Task: Look for space in Savannah from 21st May, 2023 to 31st May, 2023 for 2 adults in price range Rs.10000 to Rs.15000. Place can be private room with 1  bedroom having 1 bed and 1 bathroom. Property type can be hotel. Amenities needed are: , pool, breakfast, smoking allowed. Required host language is English.
Action: Mouse moved to (398, 443)
Screenshot: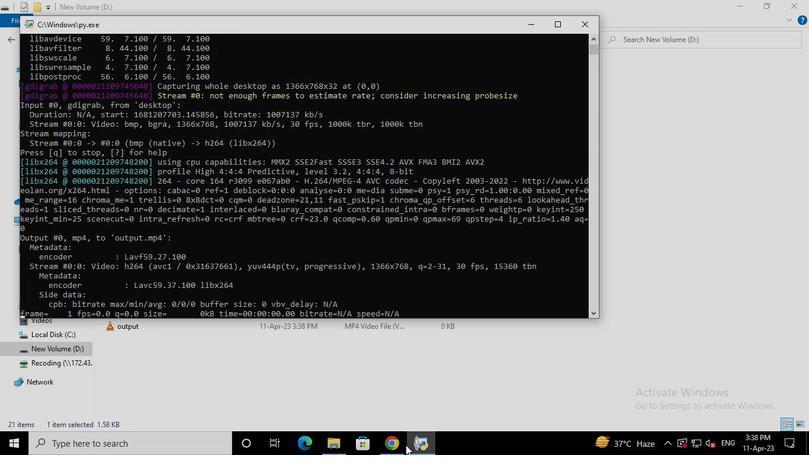 
Action: Mouse pressed left at (398, 443)
Screenshot: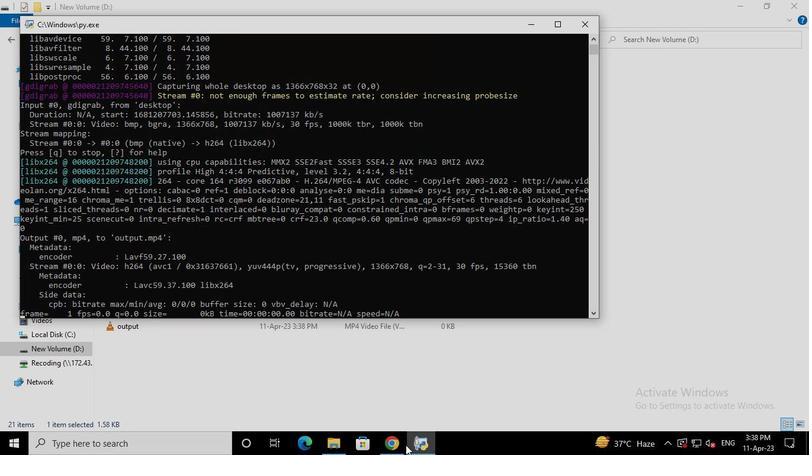 
Action: Mouse moved to (325, 101)
Screenshot: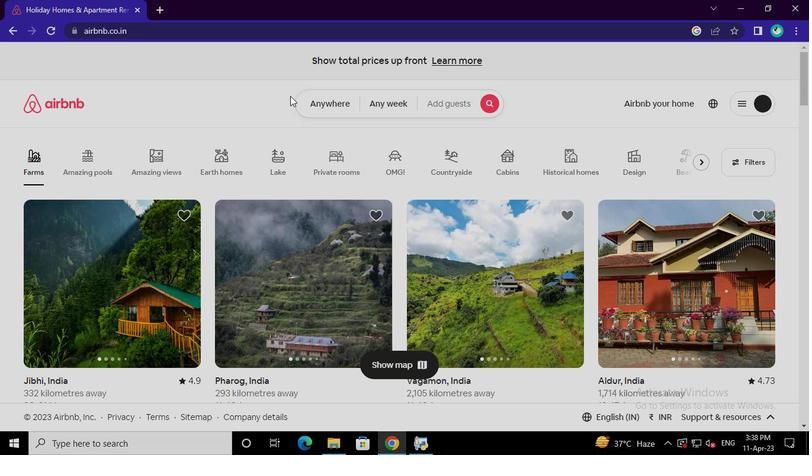 
Action: Mouse pressed left at (325, 101)
Screenshot: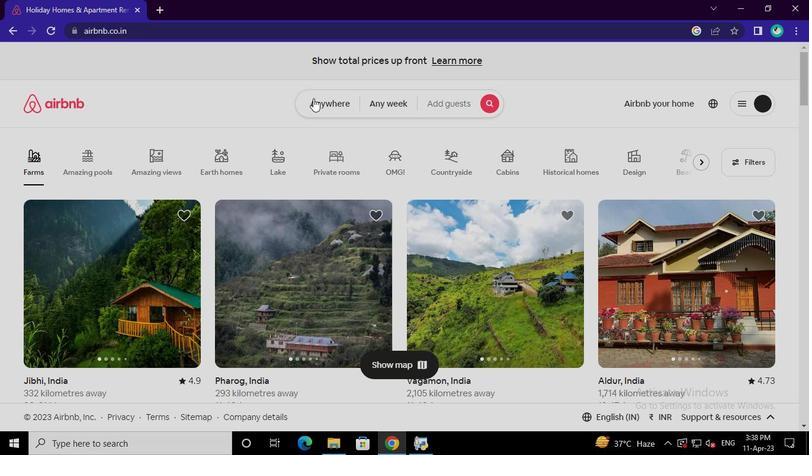 
Action: Mouse moved to (231, 145)
Screenshot: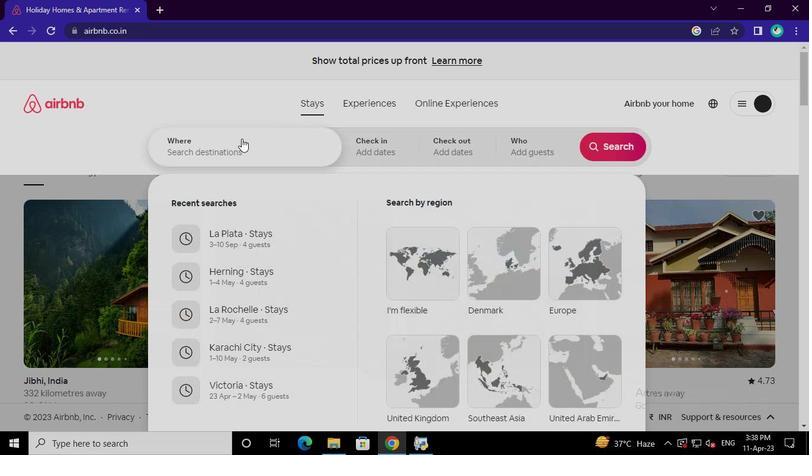 
Action: Mouse pressed left at (231, 145)
Screenshot: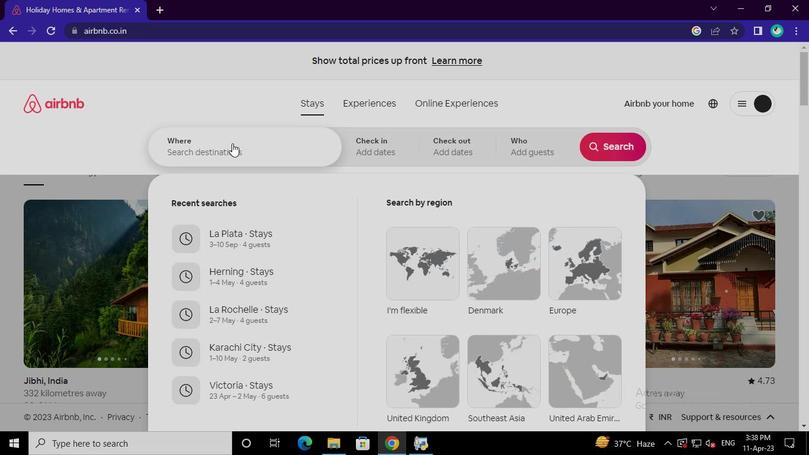 
Action: Keyboard s
Screenshot: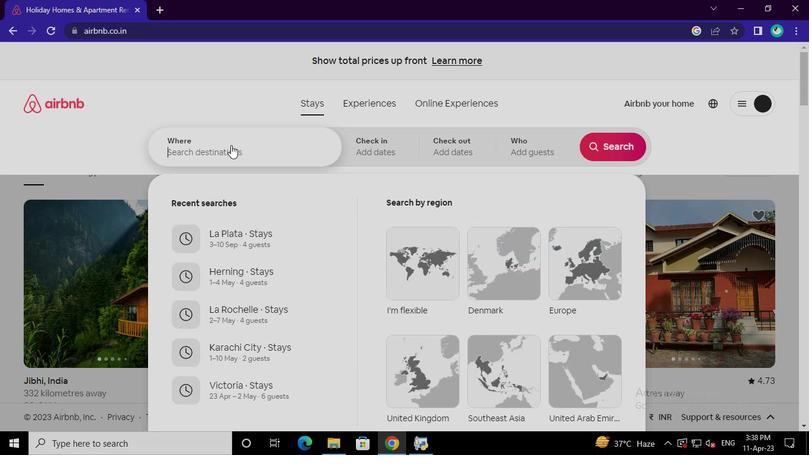 
Action: Keyboard a
Screenshot: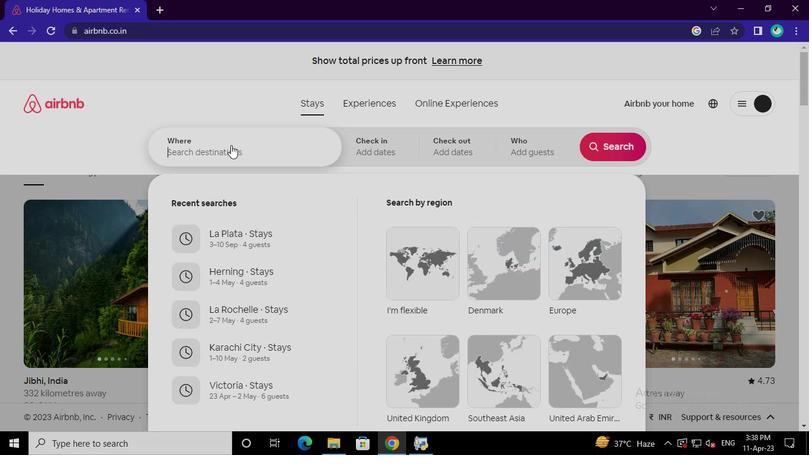 
Action: Keyboard v
Screenshot: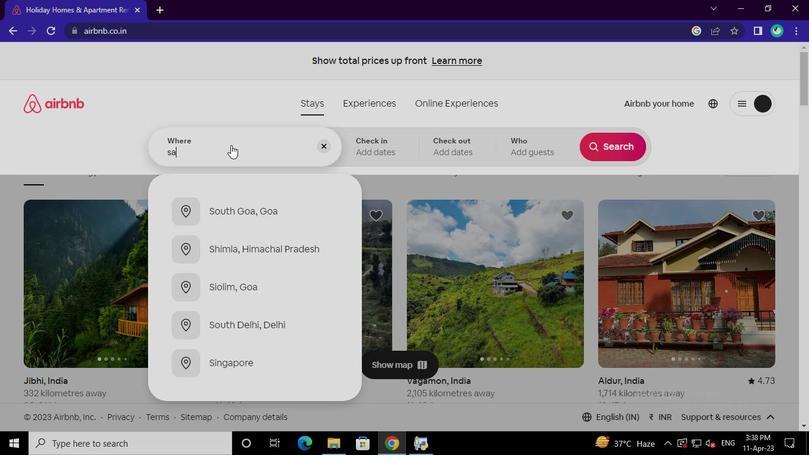 
Action: Keyboard a
Screenshot: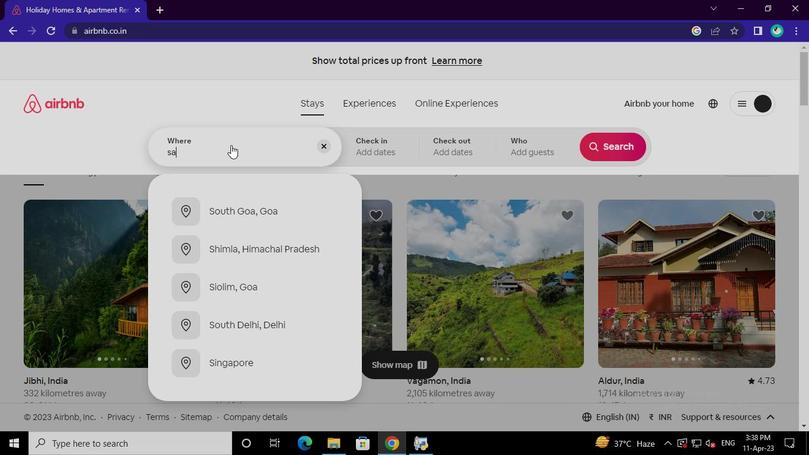
Action: Mouse moved to (250, 206)
Screenshot: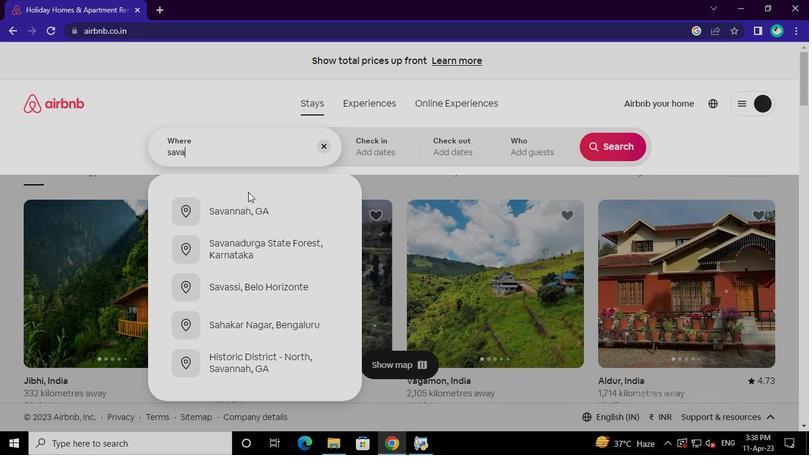 
Action: Mouse pressed left at (250, 206)
Screenshot: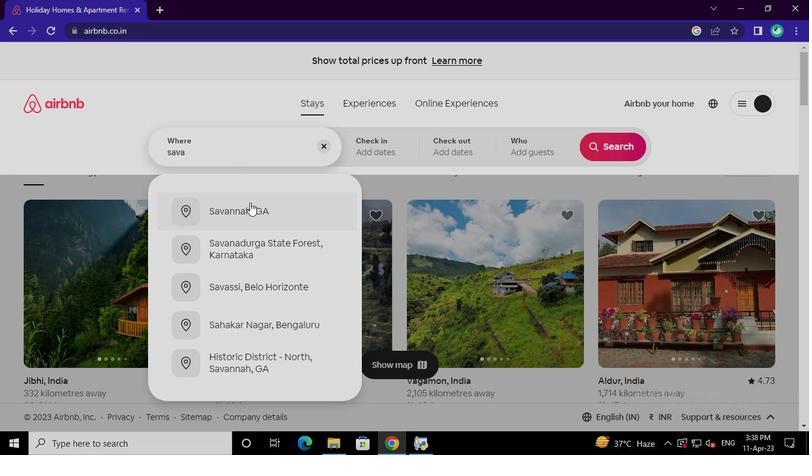 
Action: Mouse moved to (427, 376)
Screenshot: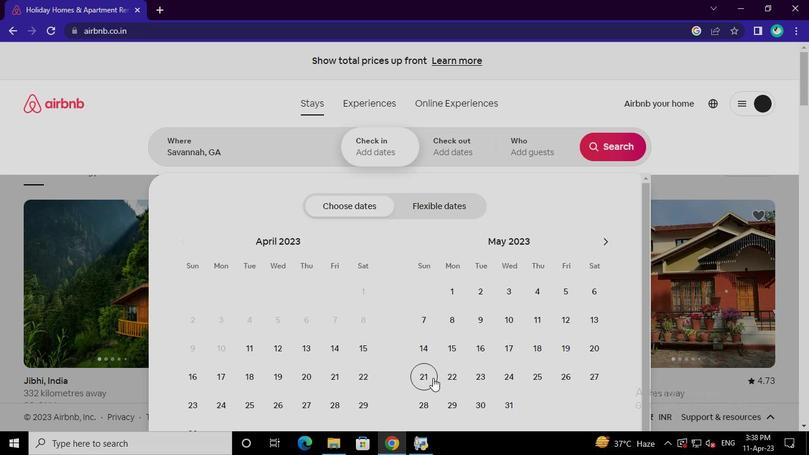 
Action: Mouse pressed left at (427, 376)
Screenshot: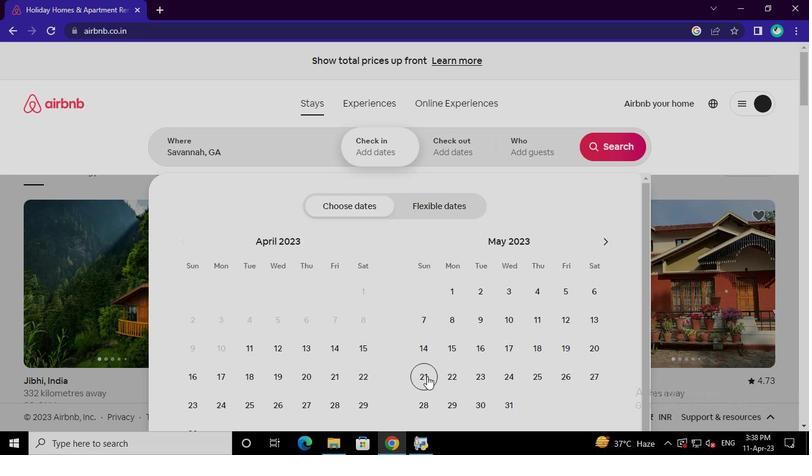 
Action: Mouse moved to (509, 401)
Screenshot: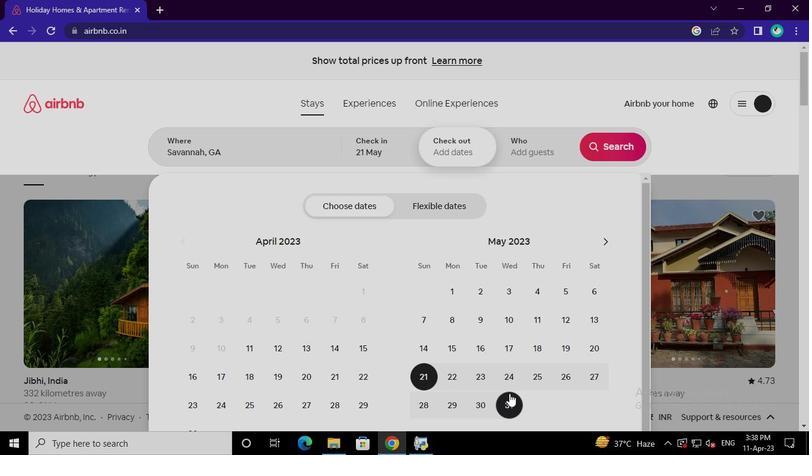 
Action: Mouse pressed left at (509, 401)
Screenshot: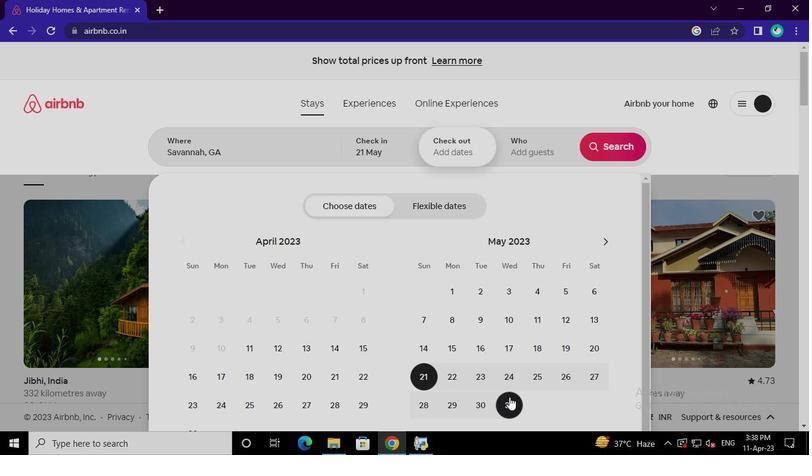 
Action: Mouse moved to (552, 149)
Screenshot: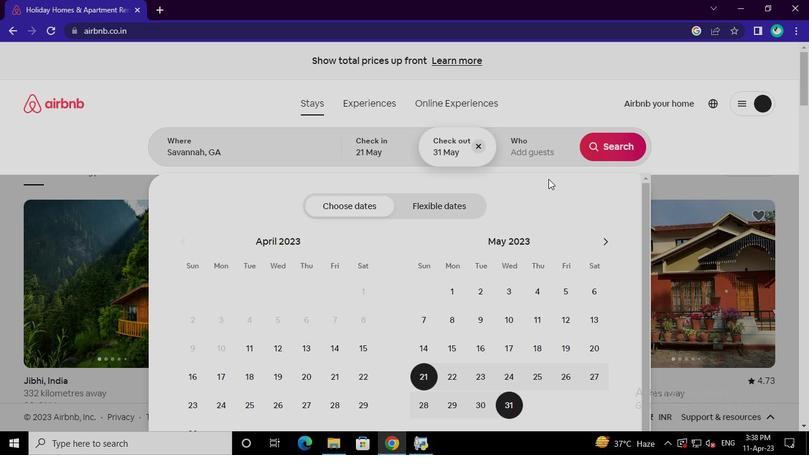 
Action: Mouse pressed left at (552, 149)
Screenshot: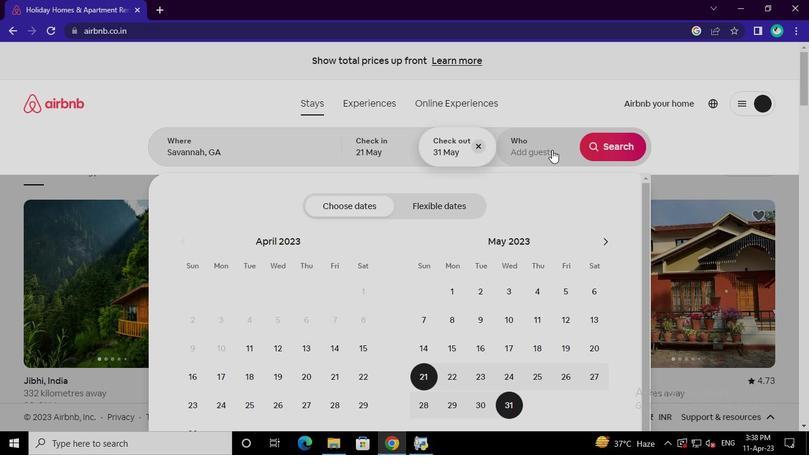 
Action: Mouse moved to (614, 208)
Screenshot: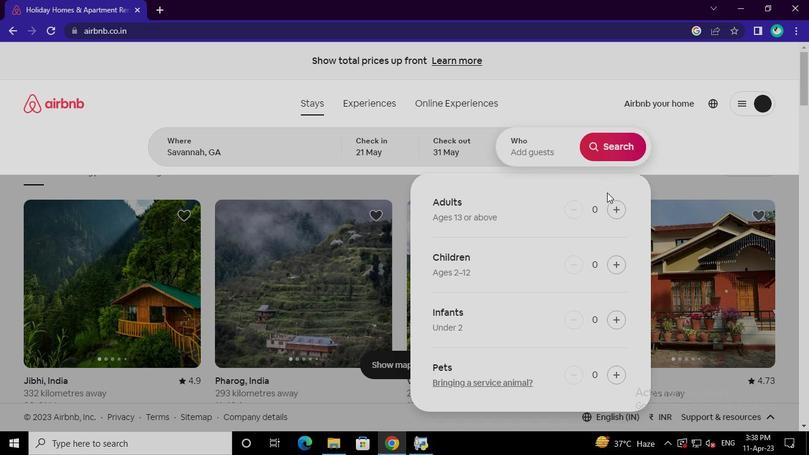 
Action: Mouse pressed left at (614, 208)
Screenshot: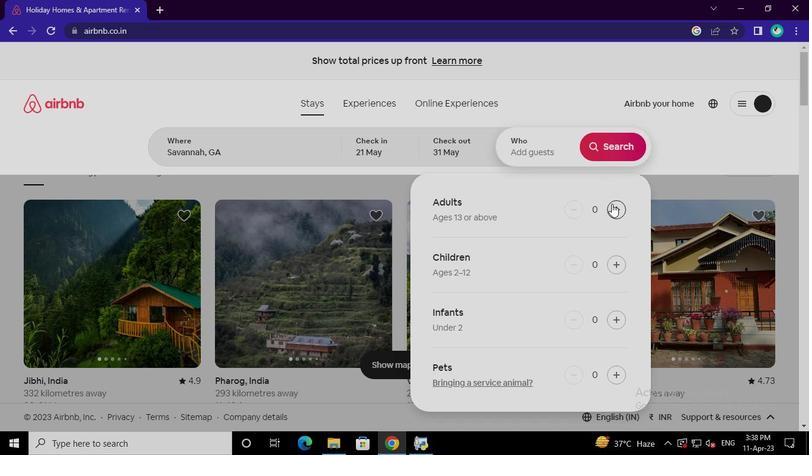 
Action: Mouse moved to (614, 208)
Screenshot: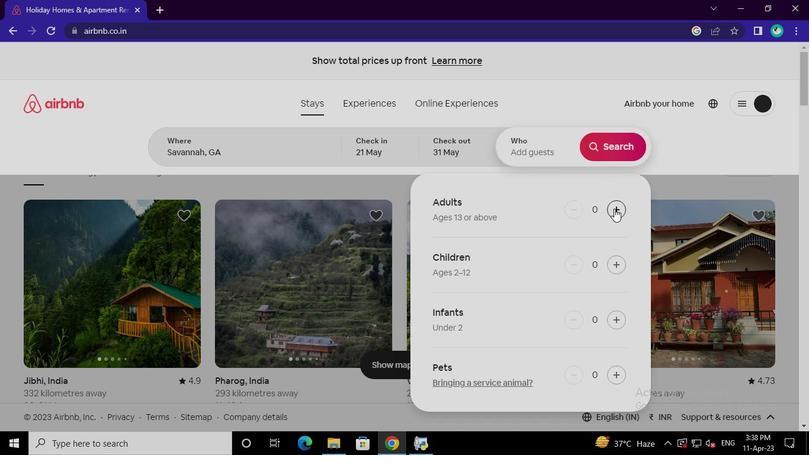 
Action: Mouse pressed left at (614, 208)
Screenshot: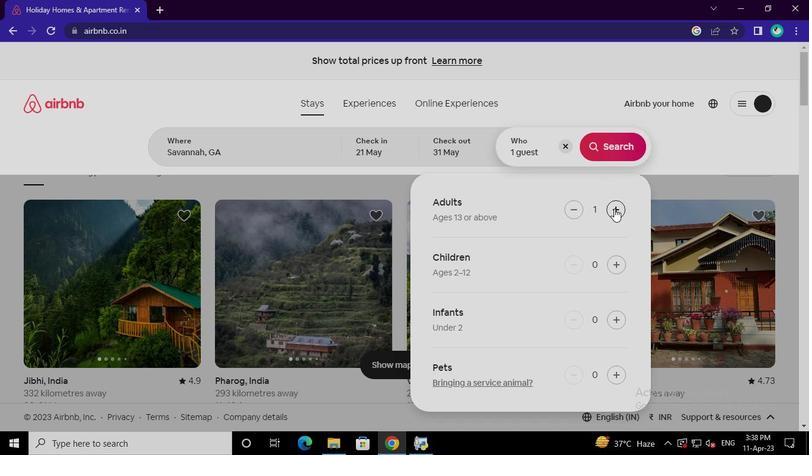 
Action: Mouse moved to (606, 145)
Screenshot: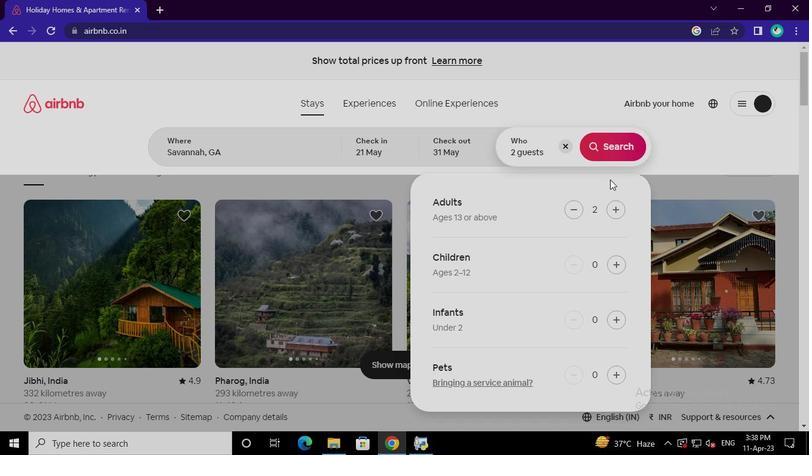 
Action: Mouse pressed left at (606, 145)
Screenshot: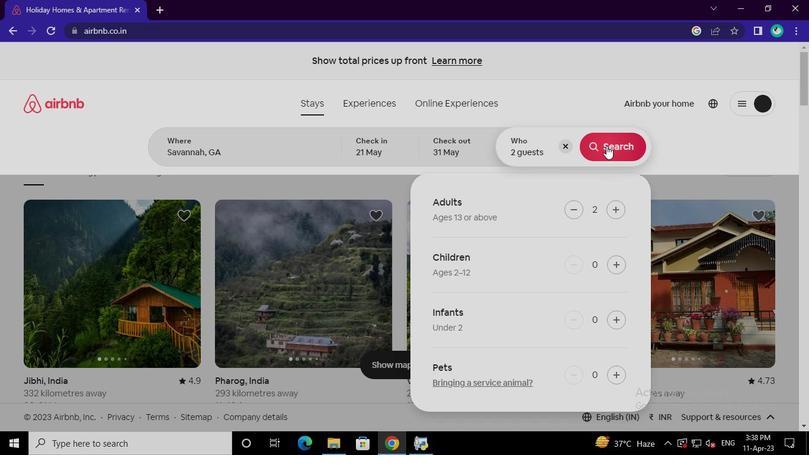 
Action: Mouse moved to (757, 116)
Screenshot: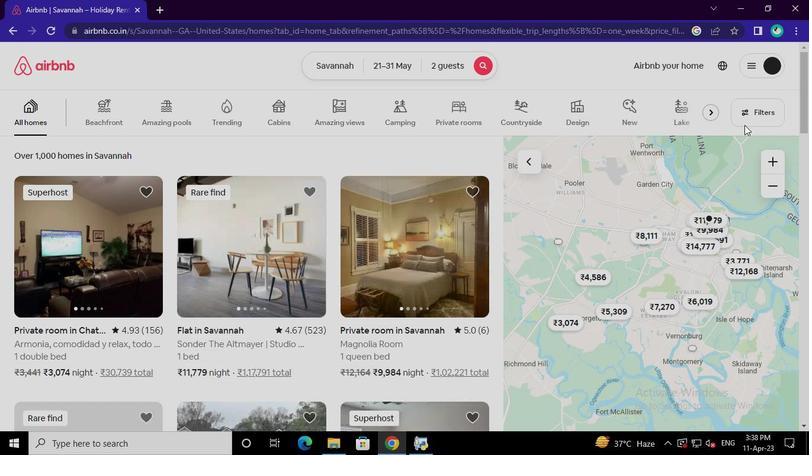 
Action: Mouse pressed left at (757, 116)
Screenshot: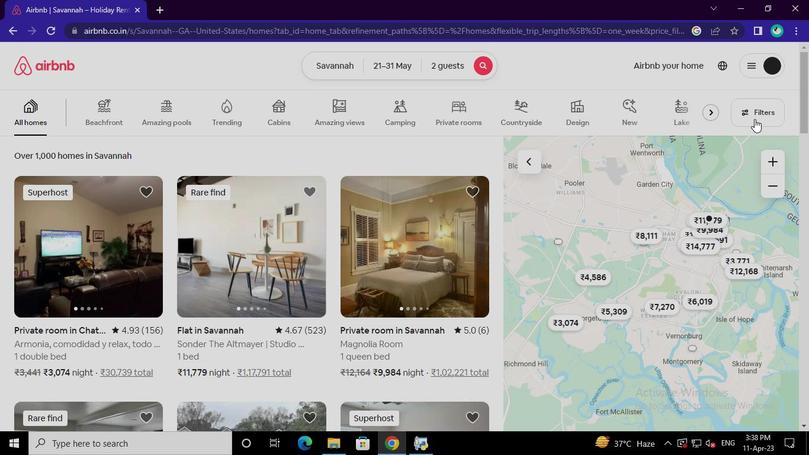
Action: Mouse moved to (277, 264)
Screenshot: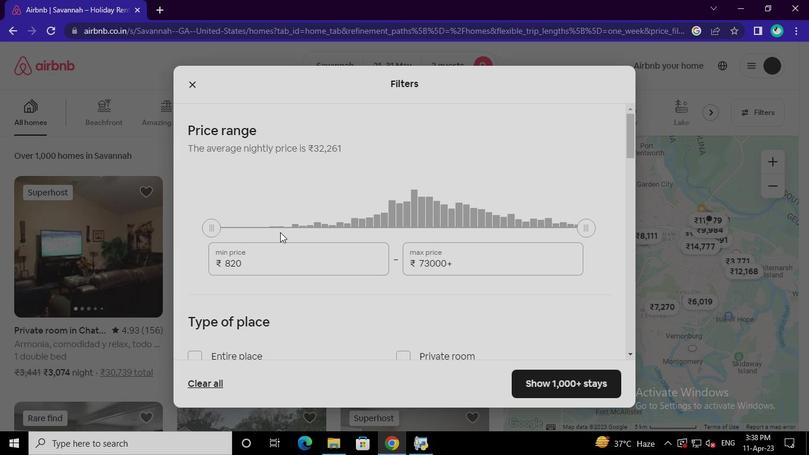 
Action: Mouse pressed left at (277, 264)
Screenshot: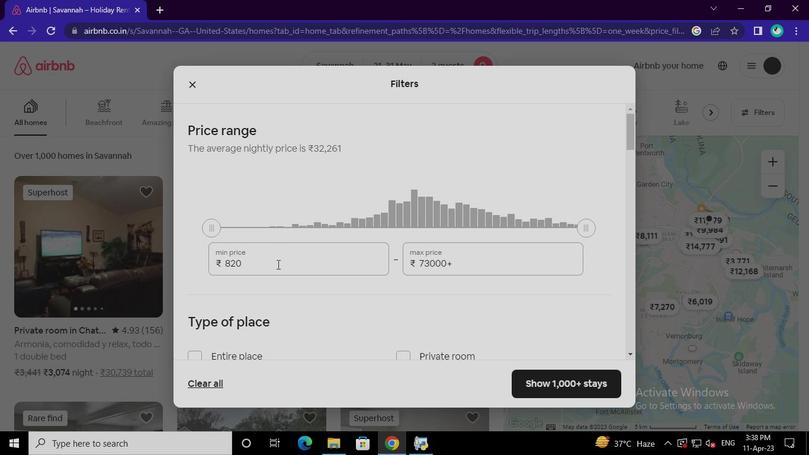 
Action: Keyboard Key.backspace
Screenshot: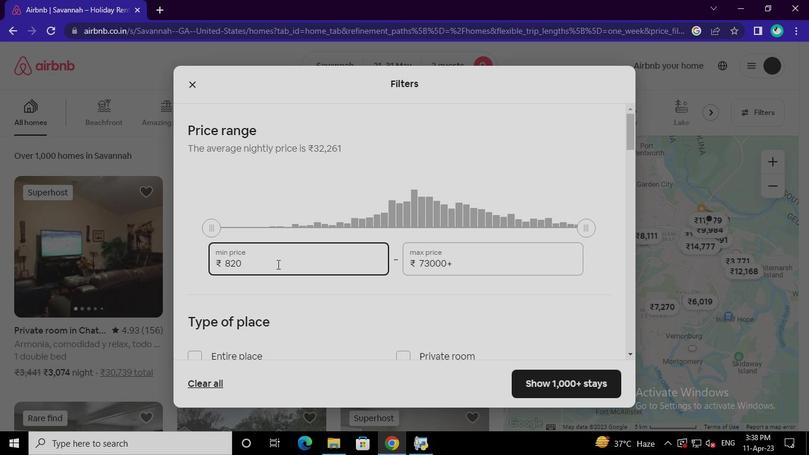 
Action: Keyboard Key.backspace
Screenshot: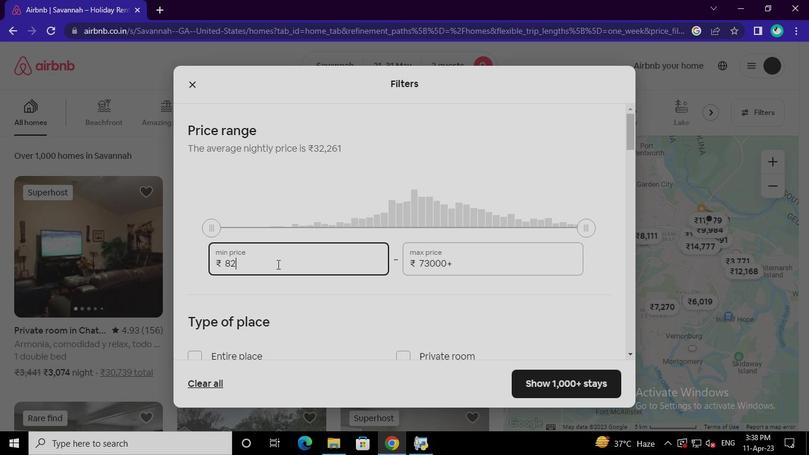 
Action: Keyboard Key.backspace
Screenshot: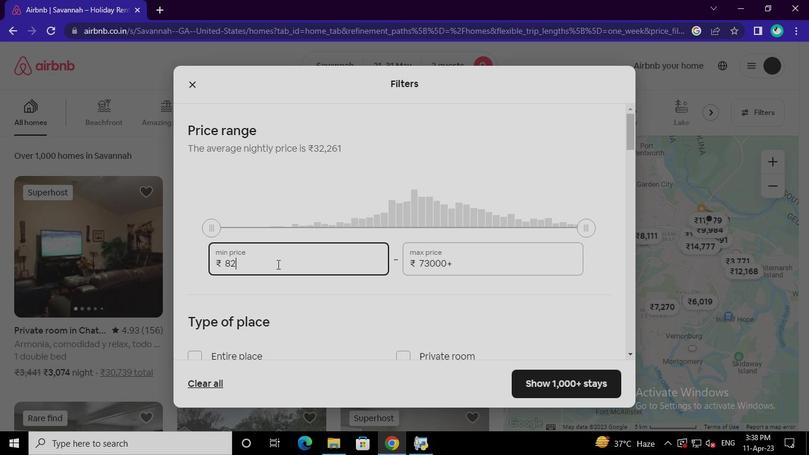 
Action: Keyboard Key.backspace
Screenshot: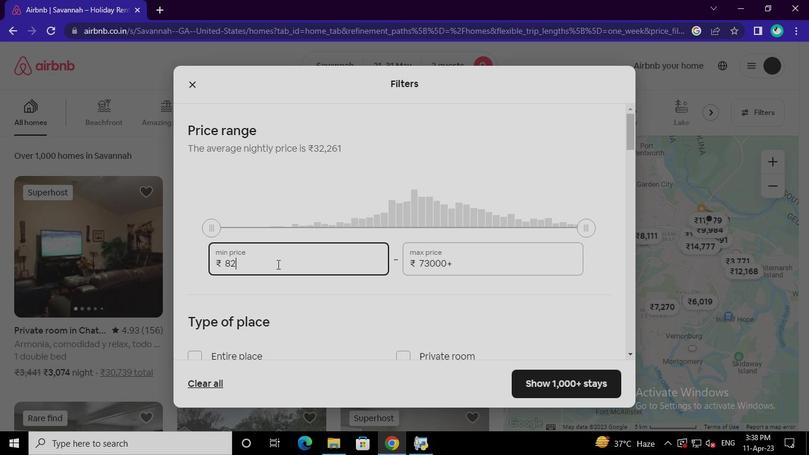 
Action: Keyboard Key.backspace
Screenshot: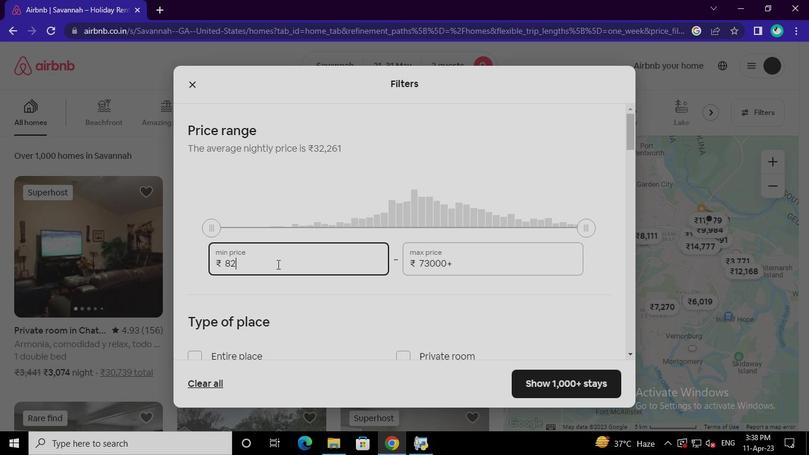 
Action: Keyboard Key.backspace
Screenshot: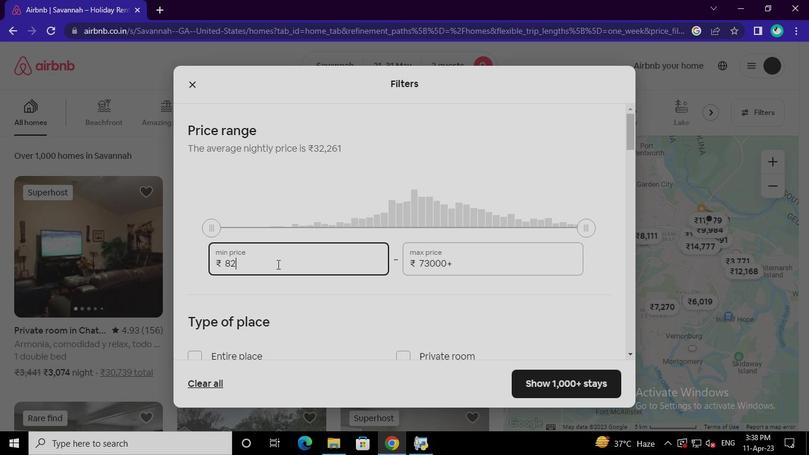 
Action: Keyboard Key.backspace
Screenshot: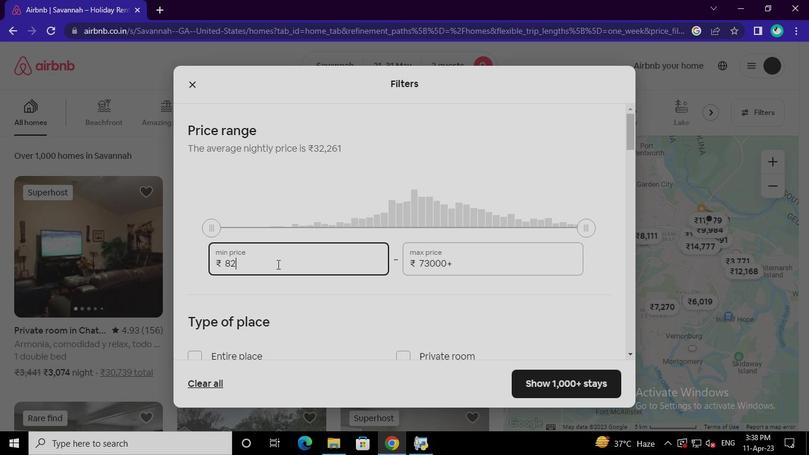 
Action: Keyboard Key.backspace
Screenshot: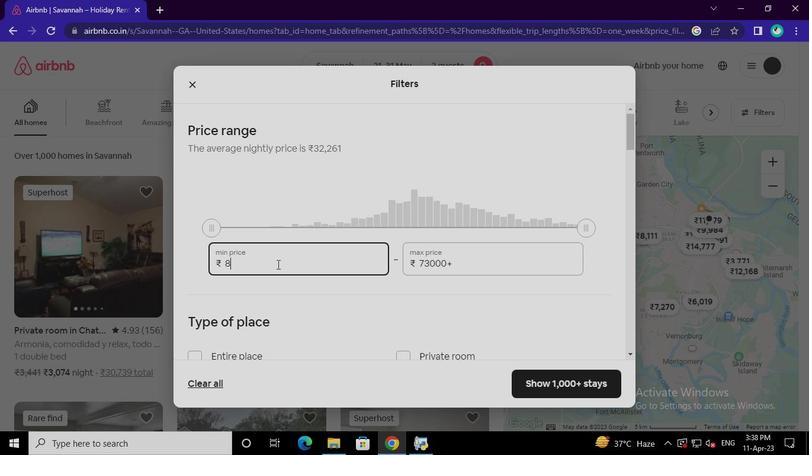 
Action: Keyboard Key.backspace
Screenshot: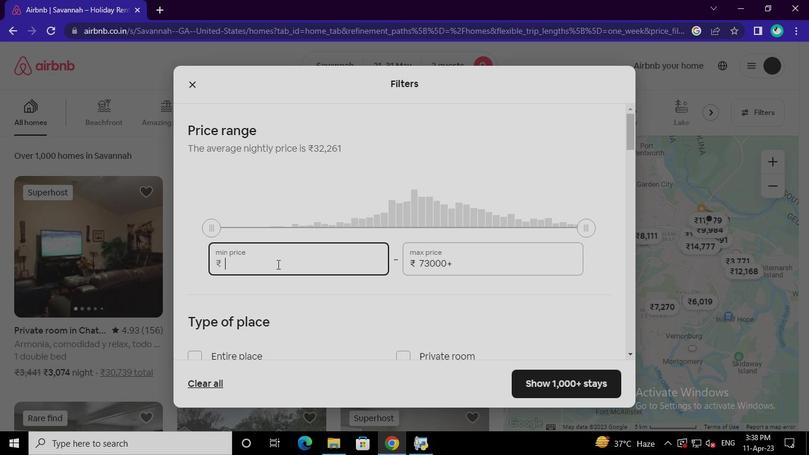 
Action: Keyboard <97>
Screenshot: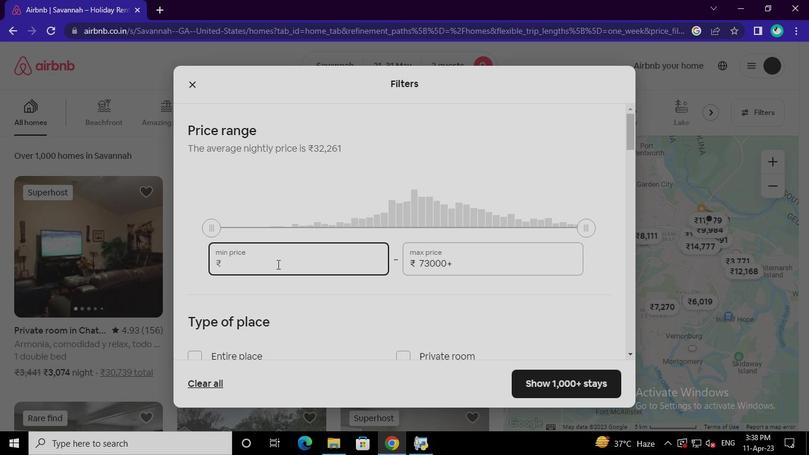 
Action: Keyboard <96>
Screenshot: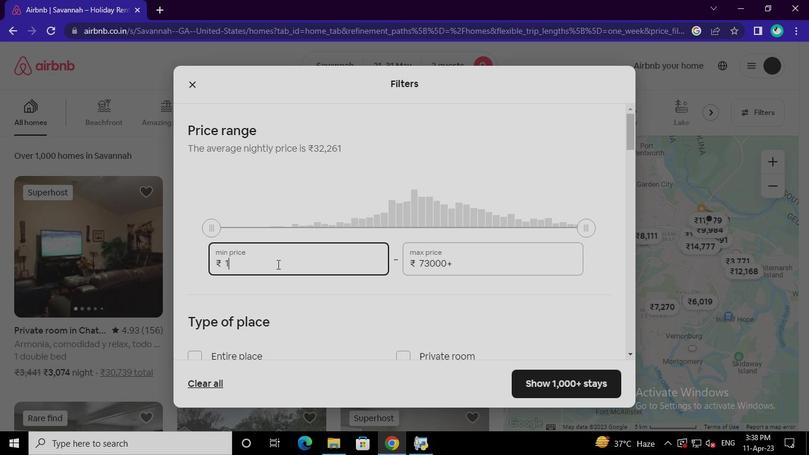 
Action: Keyboard <96>
Screenshot: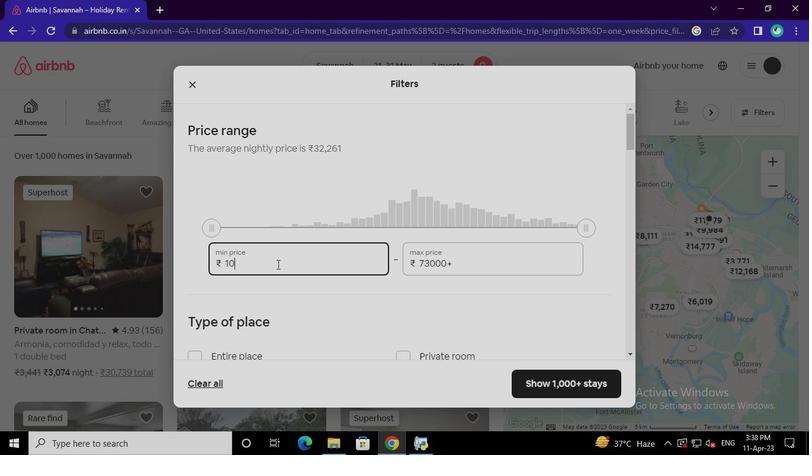 
Action: Keyboard <96>
Screenshot: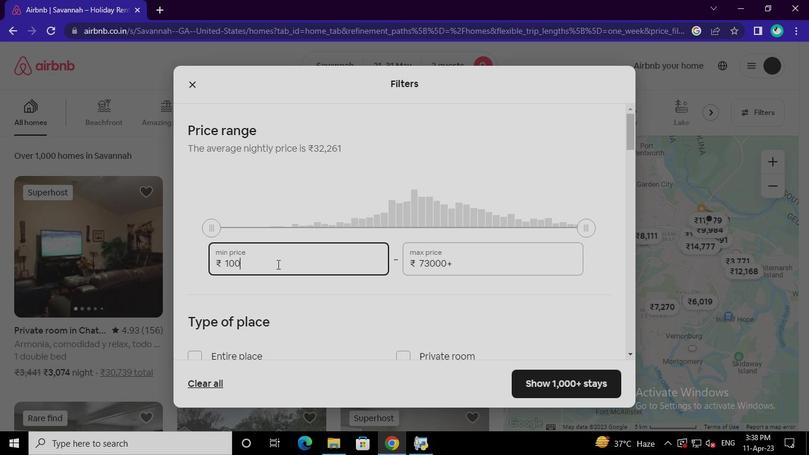 
Action: Keyboard <96>
Screenshot: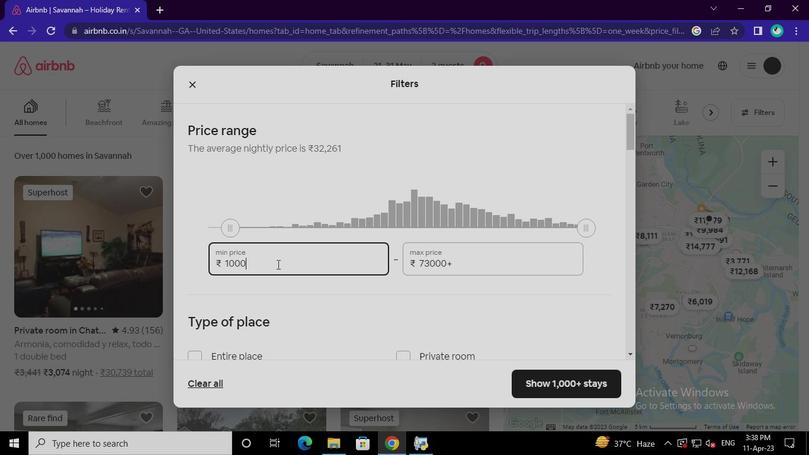 
Action: Mouse moved to (458, 263)
Screenshot: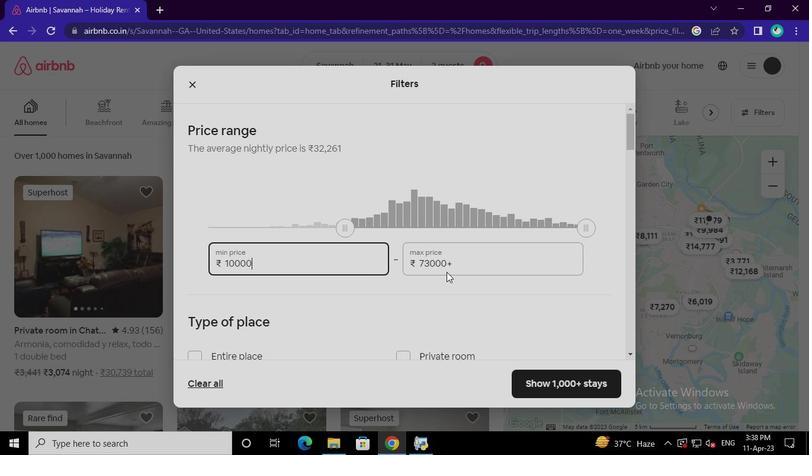 
Action: Mouse pressed left at (458, 263)
Screenshot: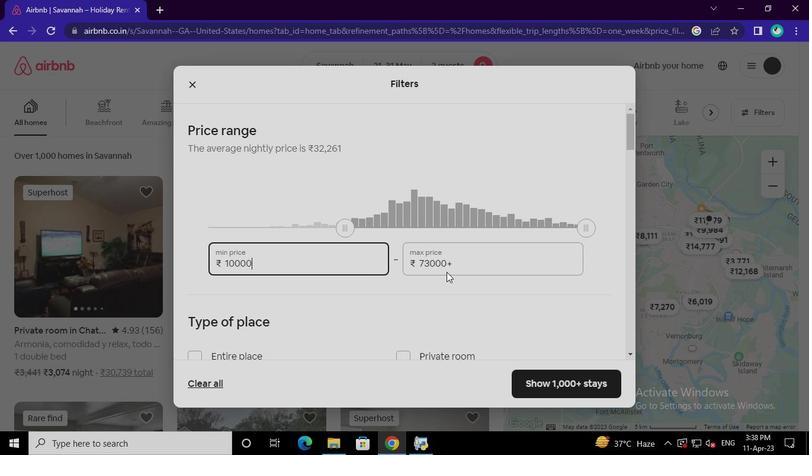 
Action: Mouse moved to (528, 191)
Screenshot: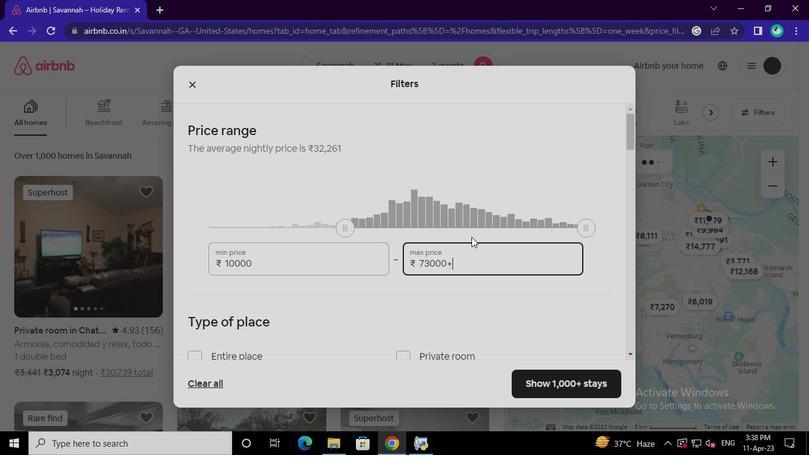 
Action: Keyboard Key.backspace
Screenshot: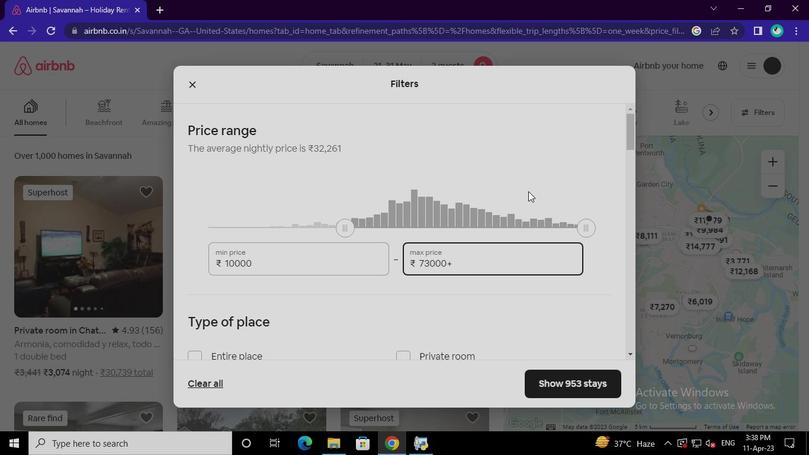 
Action: Keyboard Key.backspace
Screenshot: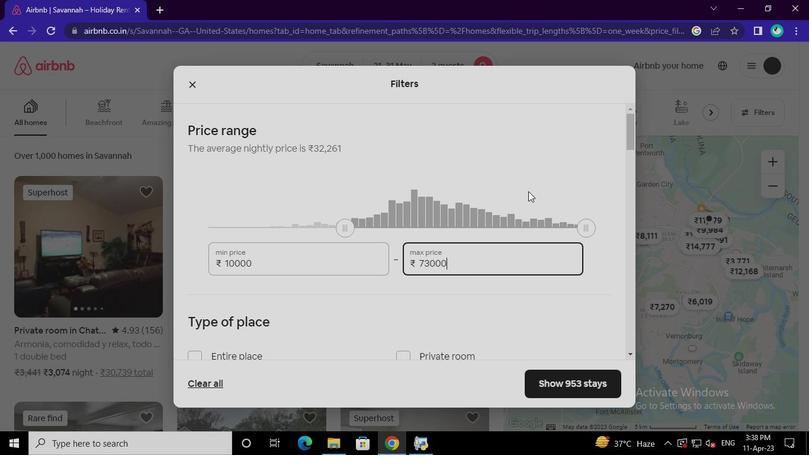 
Action: Keyboard Key.backspace
Screenshot: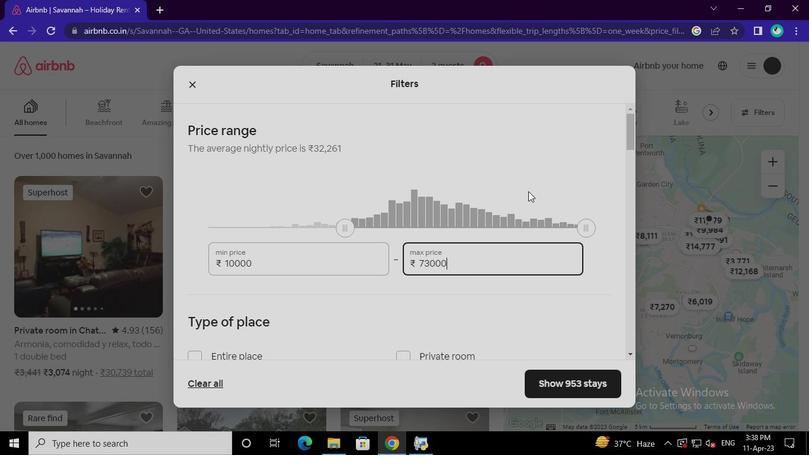 
Action: Keyboard Key.backspace
Screenshot: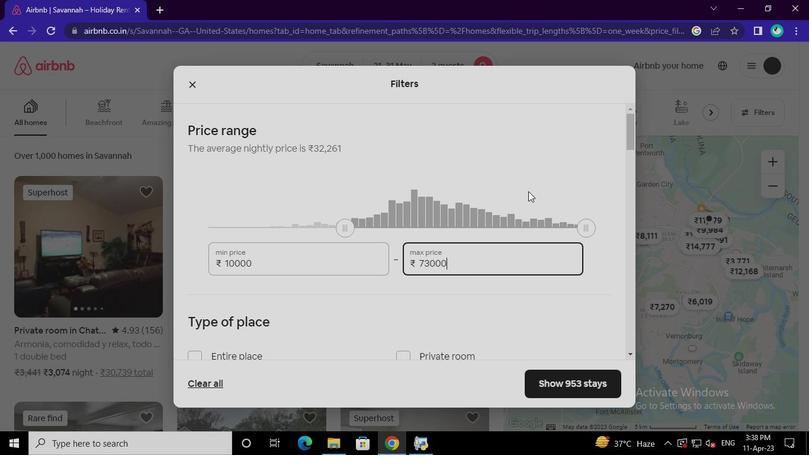 
Action: Keyboard Key.backspace
Screenshot: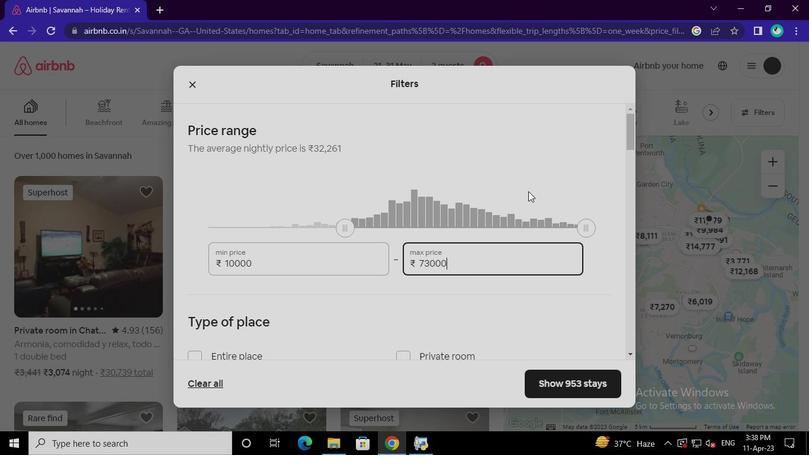 
Action: Keyboard Key.backspace
Screenshot: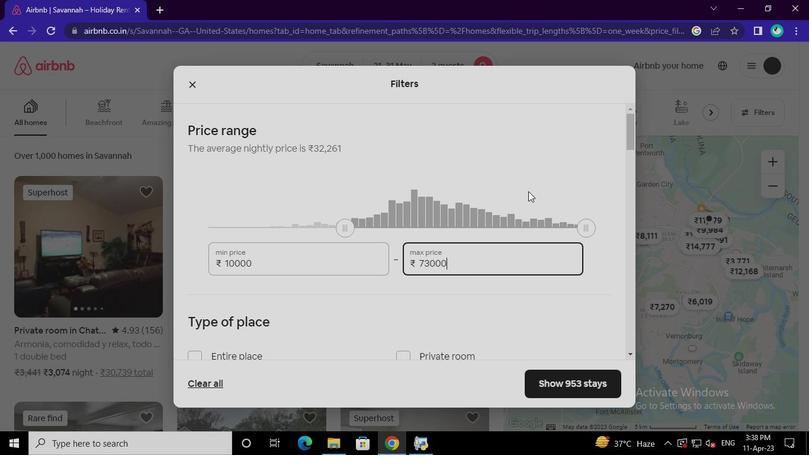
Action: Keyboard Key.backspace
Screenshot: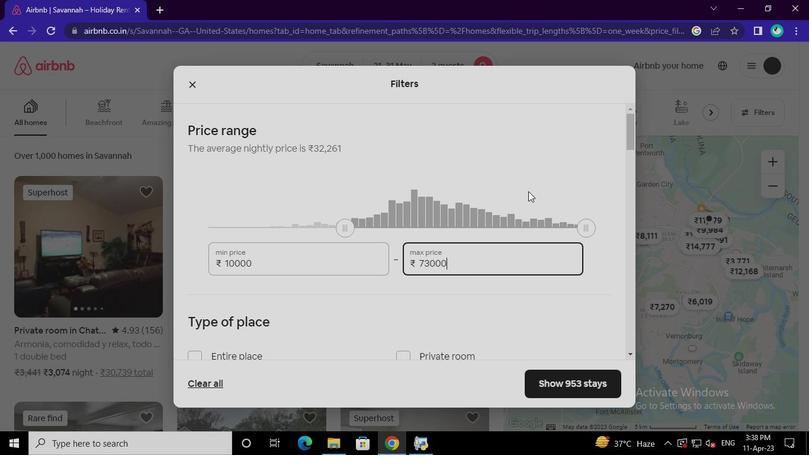 
Action: Keyboard Key.backspace
Screenshot: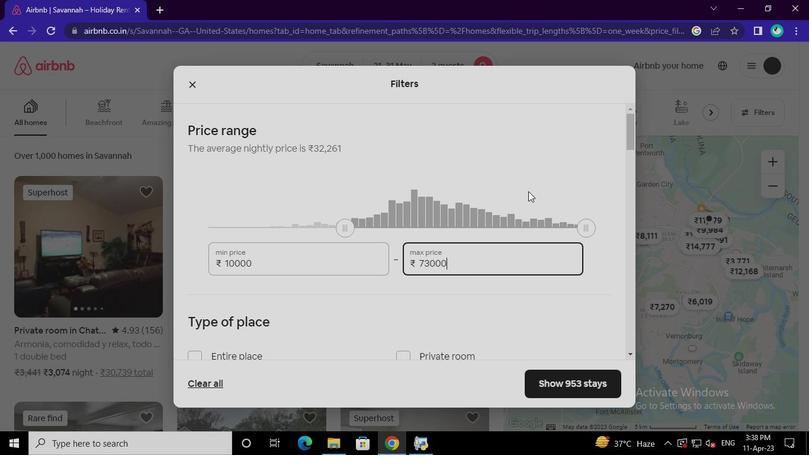 
Action: Keyboard Key.backspace
Screenshot: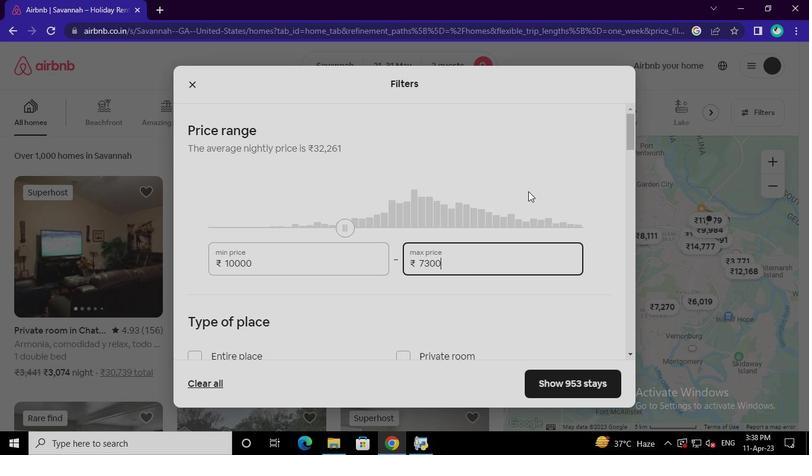 
Action: Keyboard Key.backspace
Screenshot: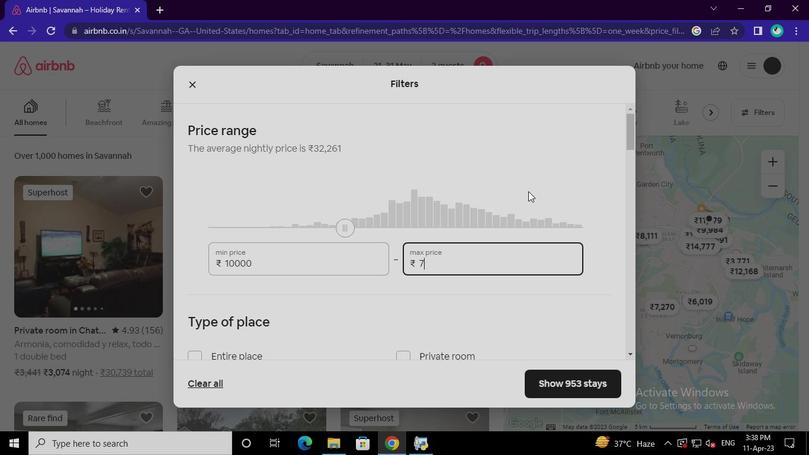 
Action: Keyboard Key.backspace
Screenshot: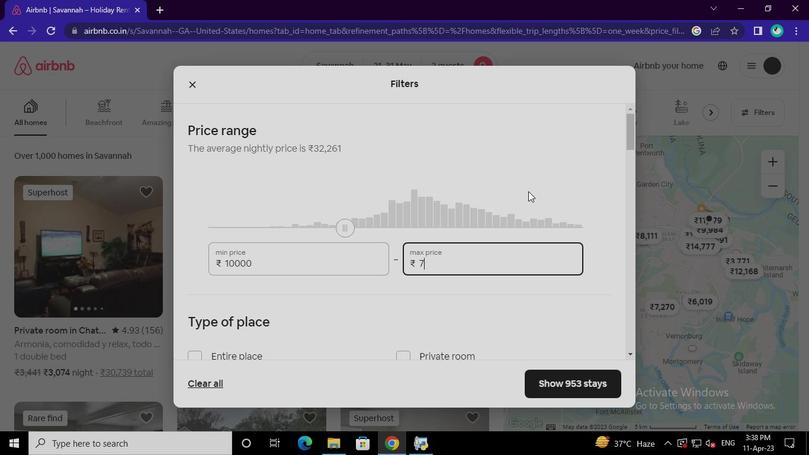
Action: Keyboard Key.backspace
Screenshot: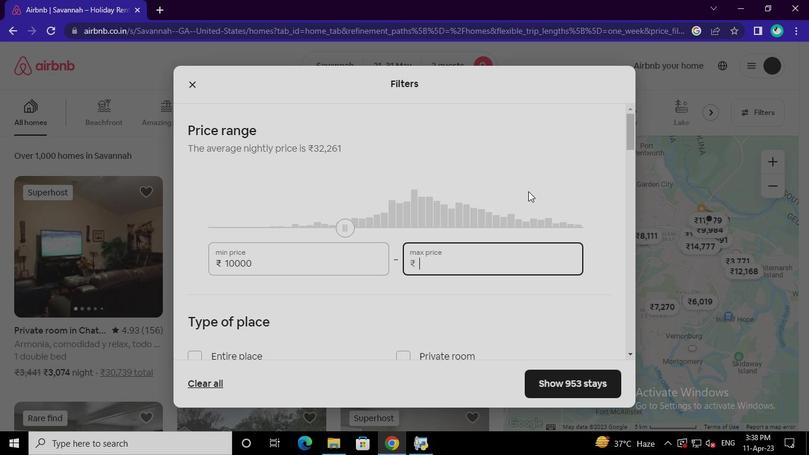 
Action: Keyboard <97>
Screenshot: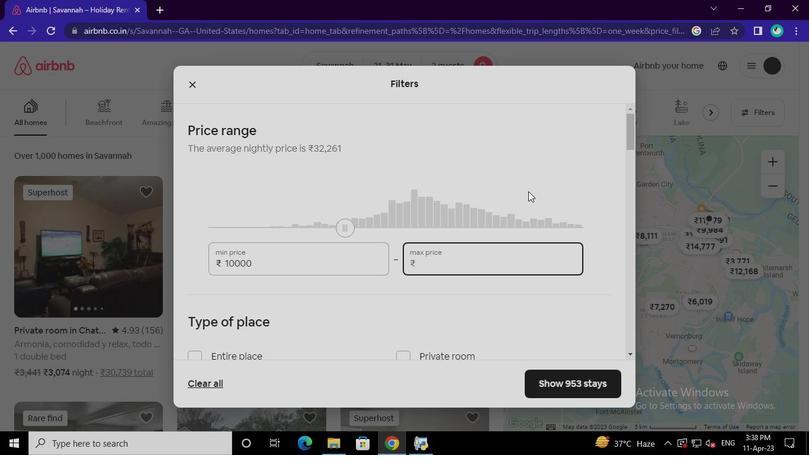 
Action: Keyboard <101>
Screenshot: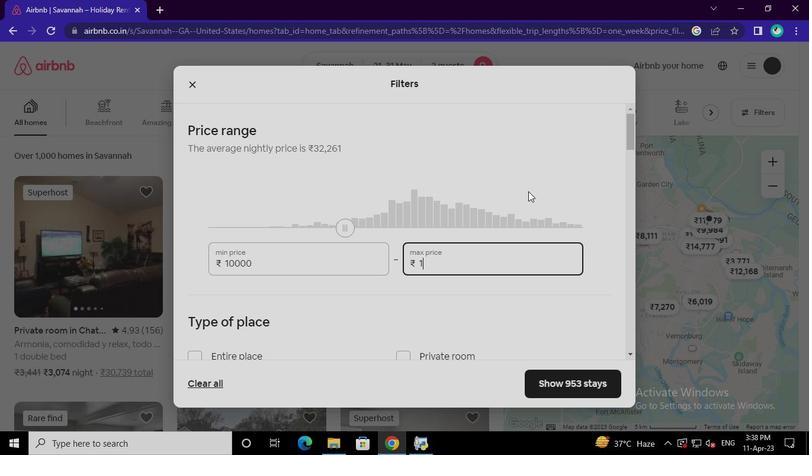 
Action: Keyboard <96>
Screenshot: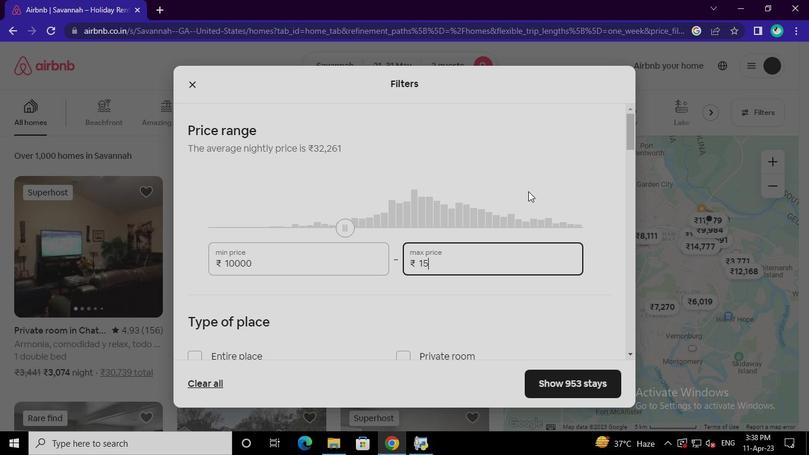 
Action: Keyboard <96>
Screenshot: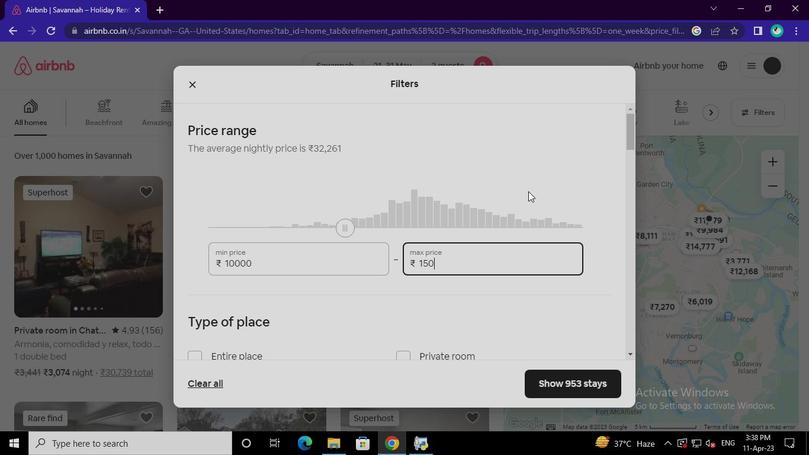 
Action: Keyboard <96>
Screenshot: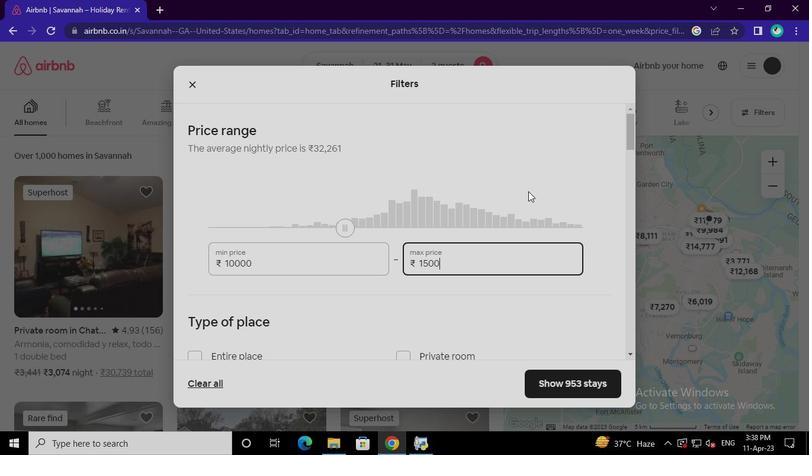 
Action: Mouse moved to (429, 303)
Screenshot: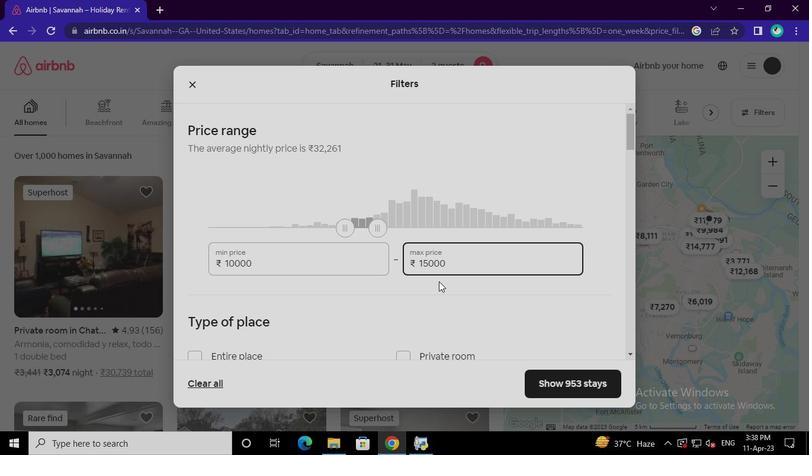 
Action: Mouse pressed left at (429, 303)
Screenshot: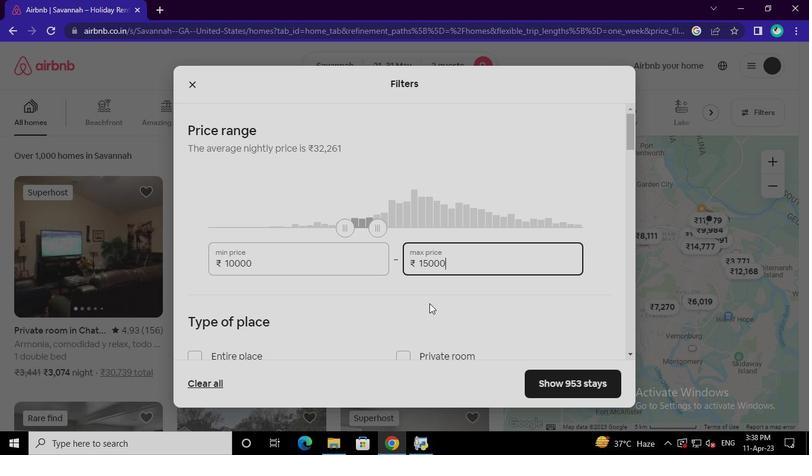 
Action: Mouse moved to (408, 244)
Screenshot: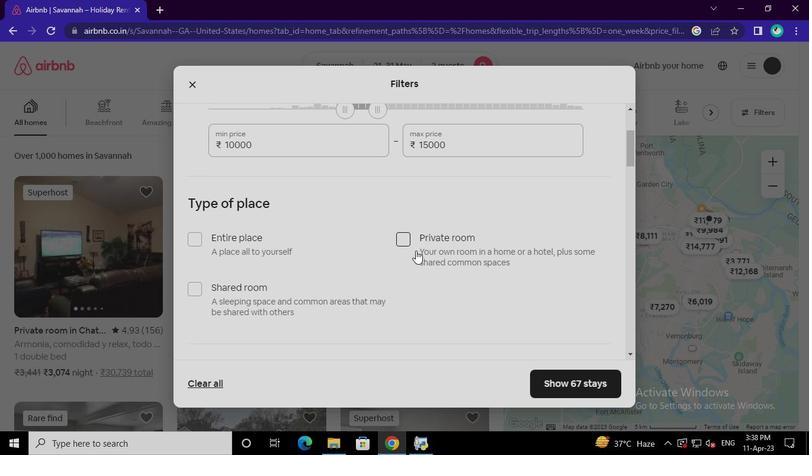 
Action: Mouse pressed left at (408, 244)
Screenshot: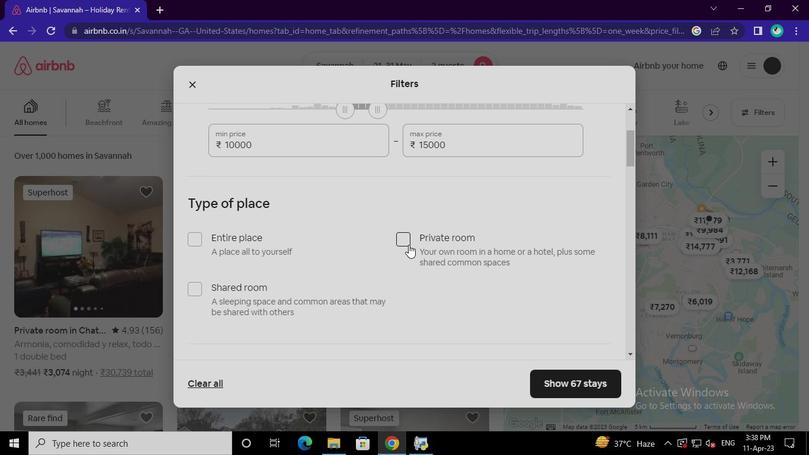 
Action: Mouse moved to (260, 308)
Screenshot: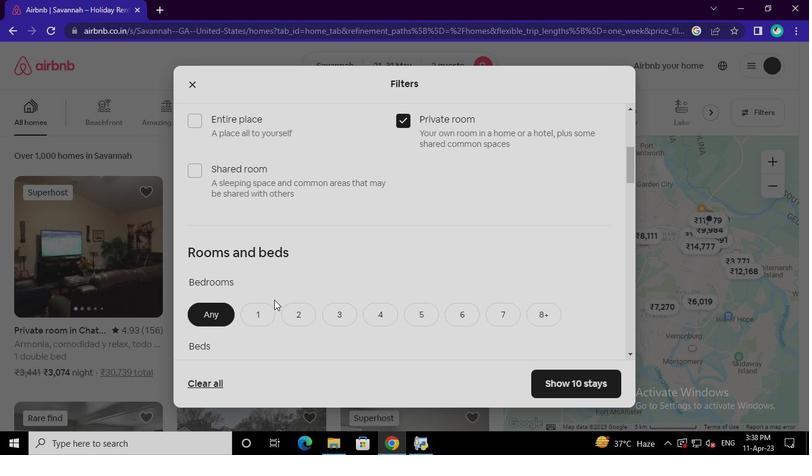 
Action: Mouse pressed left at (260, 308)
Screenshot: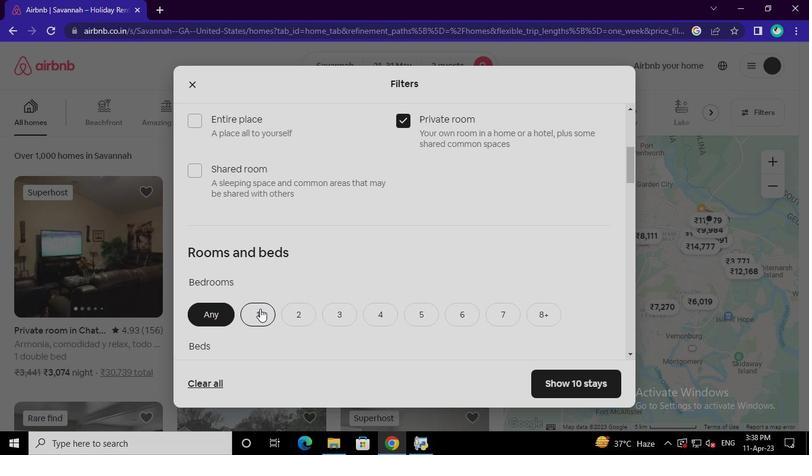 
Action: Mouse moved to (263, 205)
Screenshot: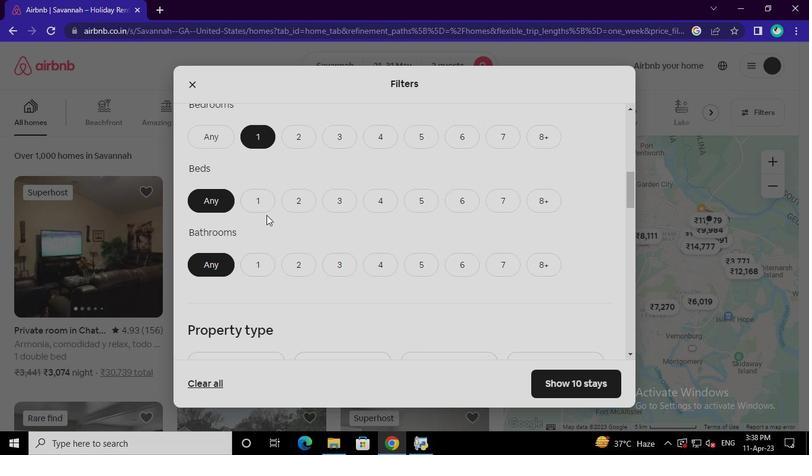 
Action: Mouse pressed left at (263, 205)
Screenshot: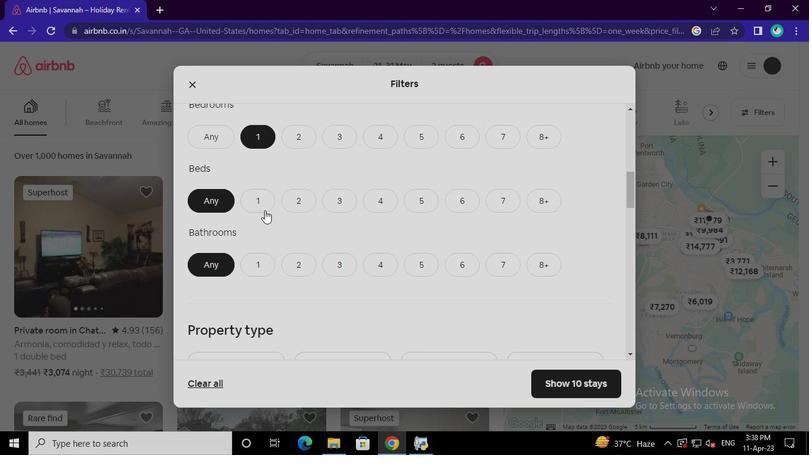 
Action: Mouse moved to (262, 255)
Screenshot: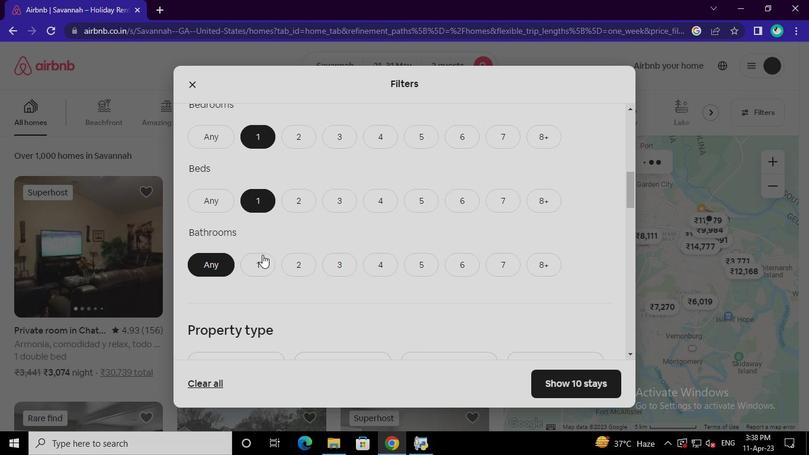 
Action: Mouse pressed left at (262, 255)
Screenshot: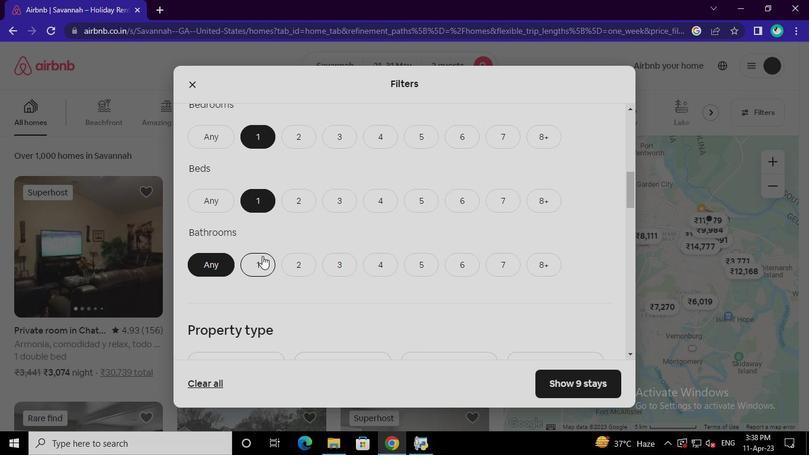 
Action: Mouse moved to (533, 277)
Screenshot: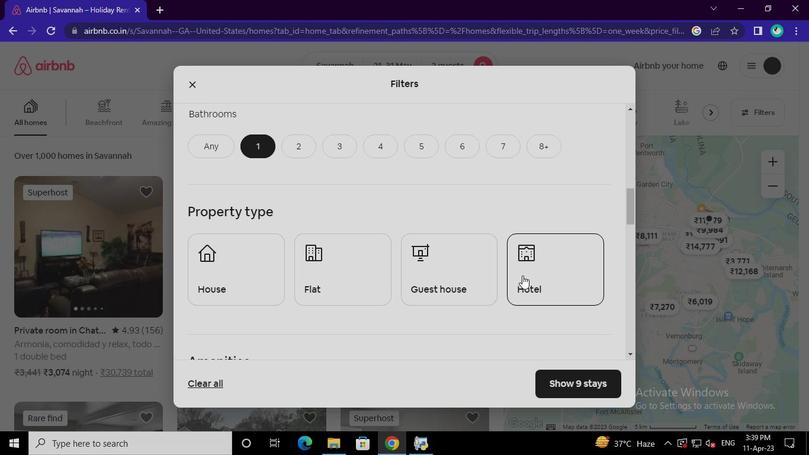 
Action: Mouse pressed left at (533, 277)
Screenshot: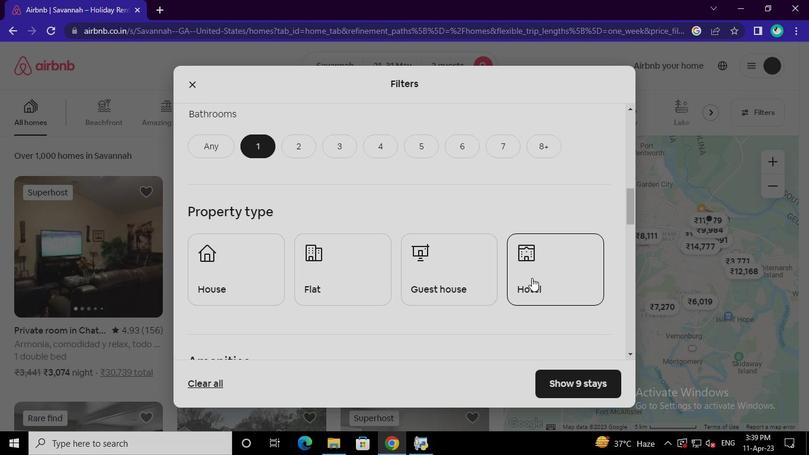 
Action: Mouse moved to (232, 335)
Screenshot: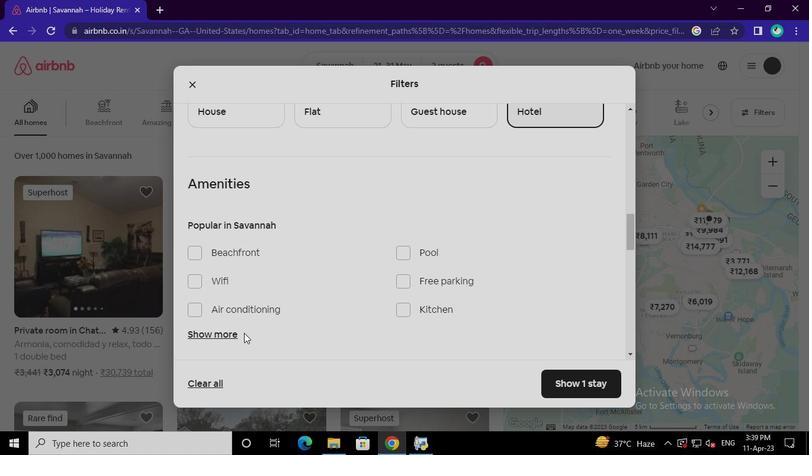 
Action: Mouse pressed left at (232, 335)
Screenshot: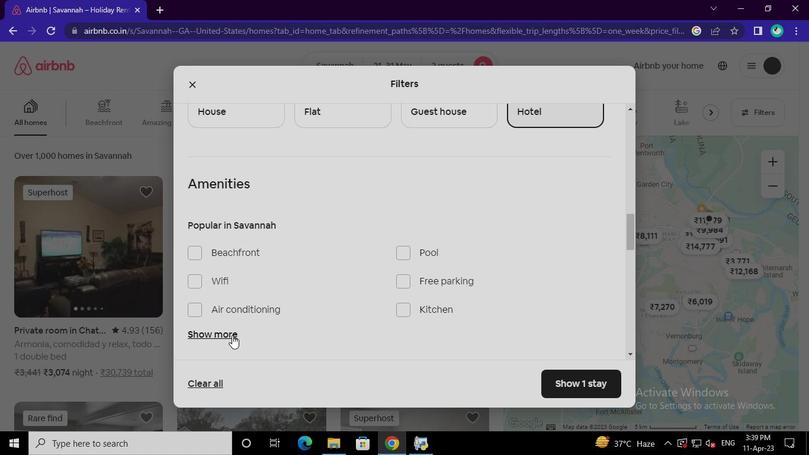 
Action: Mouse moved to (407, 123)
Screenshot: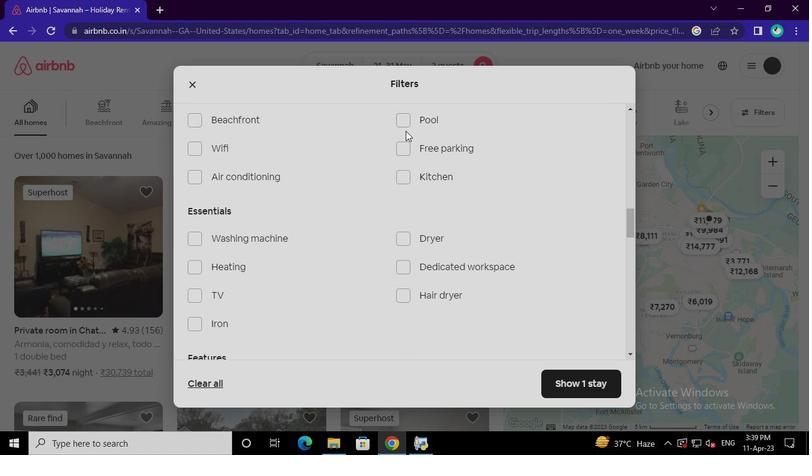 
Action: Mouse pressed left at (407, 123)
Screenshot: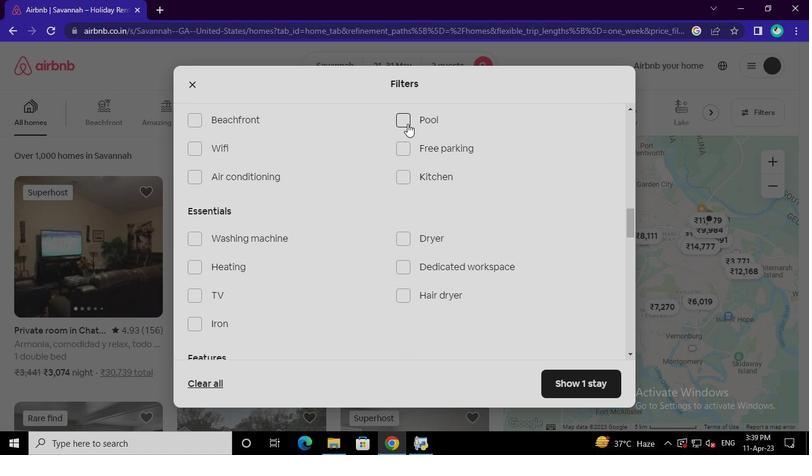 
Action: Mouse moved to (405, 266)
Screenshot: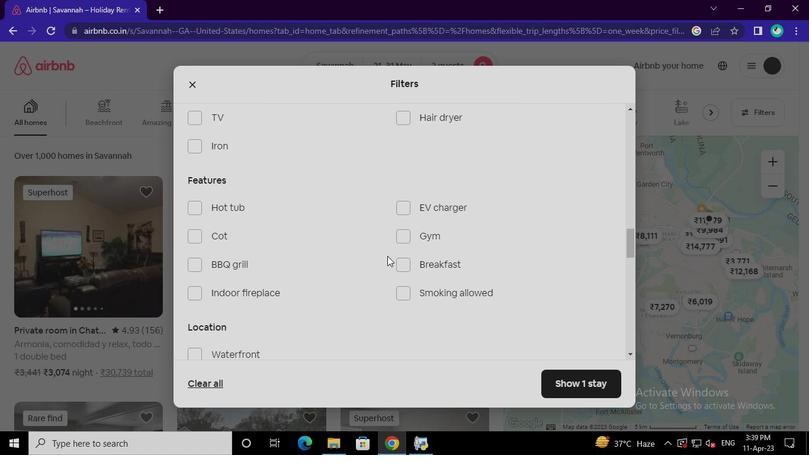 
Action: Mouse pressed left at (405, 266)
Screenshot: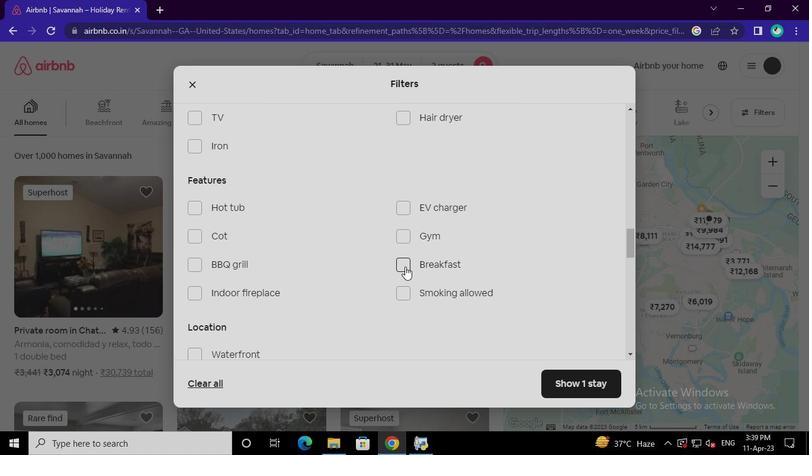 
Action: Mouse moved to (414, 290)
Screenshot: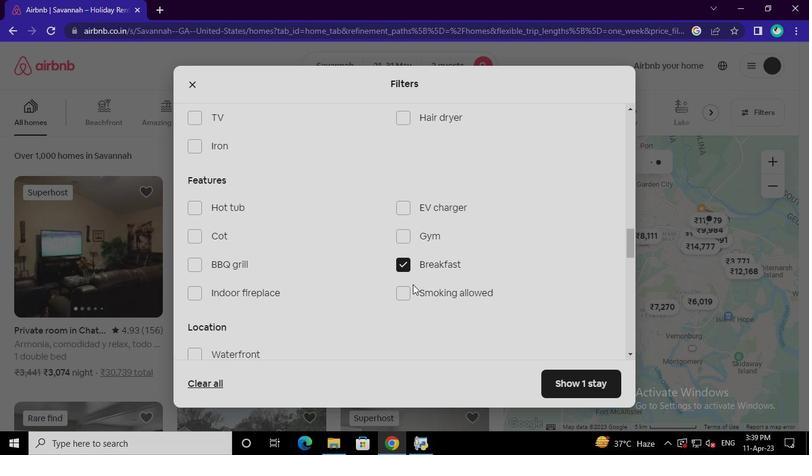 
Action: Mouse pressed left at (414, 290)
Screenshot: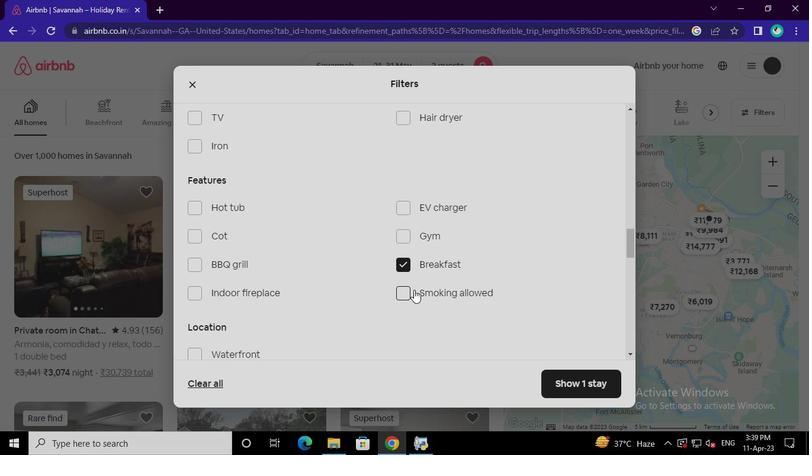 
Action: Mouse moved to (216, 282)
Screenshot: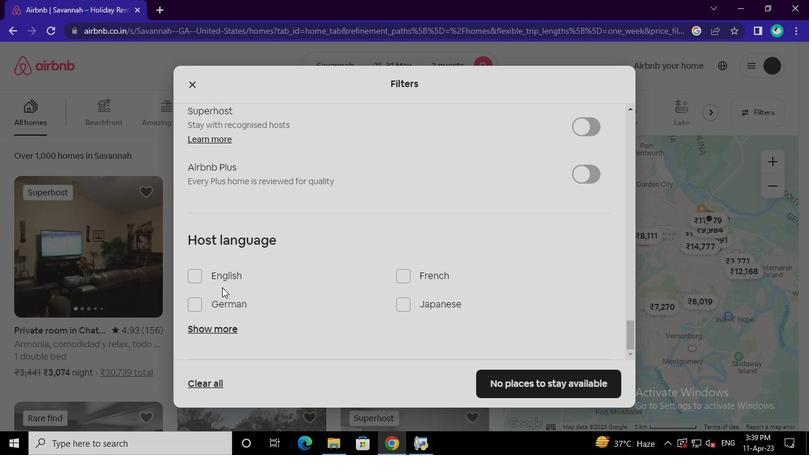 
Action: Mouse pressed left at (216, 282)
Screenshot: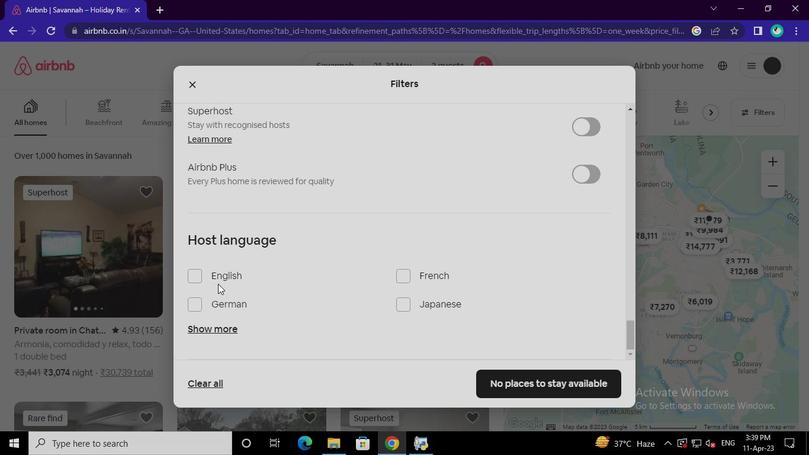 
Action: Mouse moved to (510, 385)
Screenshot: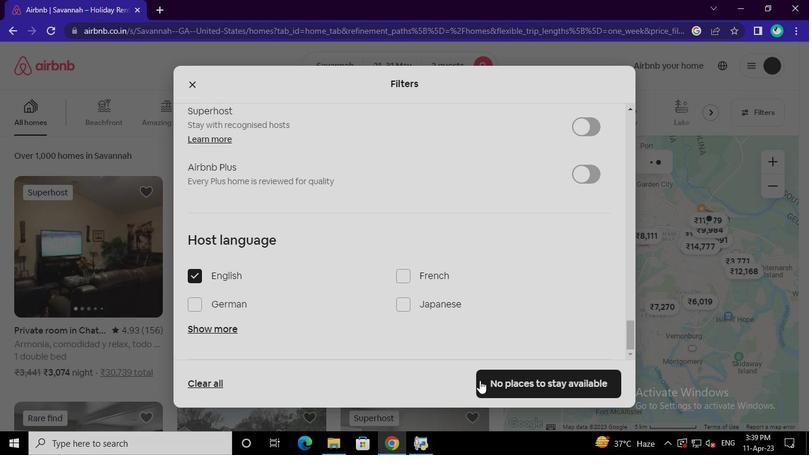 
Action: Mouse pressed left at (510, 385)
Screenshot: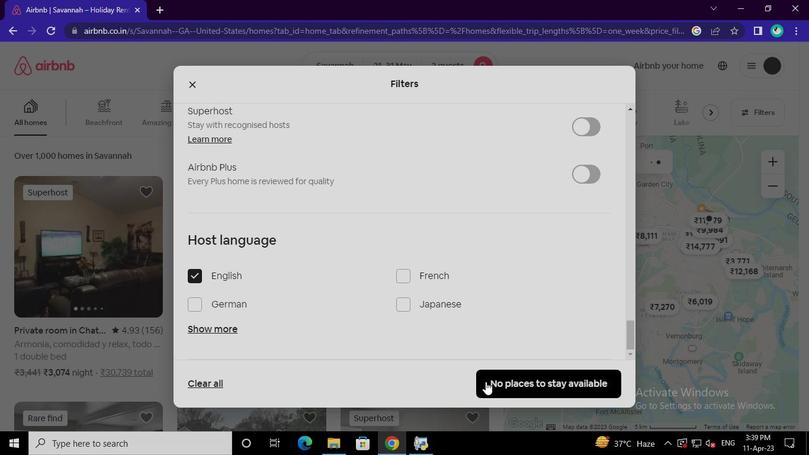 
Action: Mouse moved to (424, 443)
Screenshot: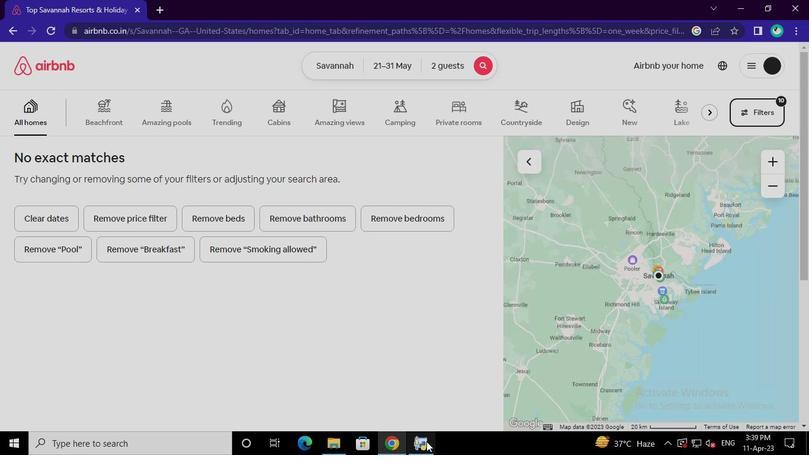 
Action: Mouse pressed left at (424, 443)
Screenshot: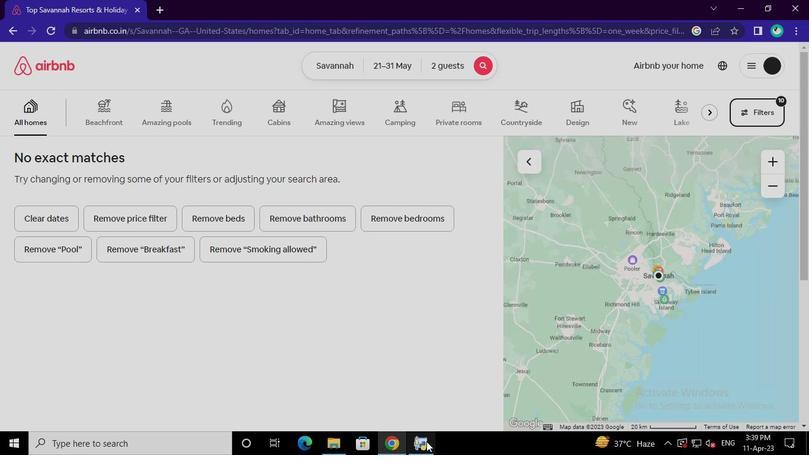 
Action: Mouse moved to (590, 26)
Screenshot: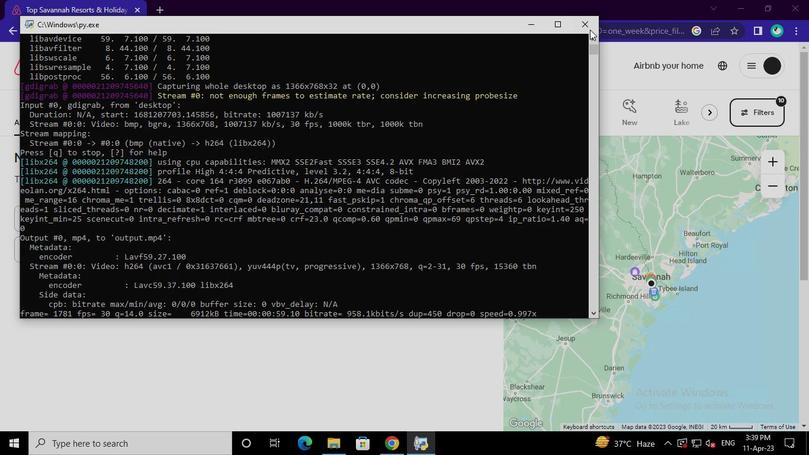 
Action: Mouse pressed left at (590, 26)
Screenshot: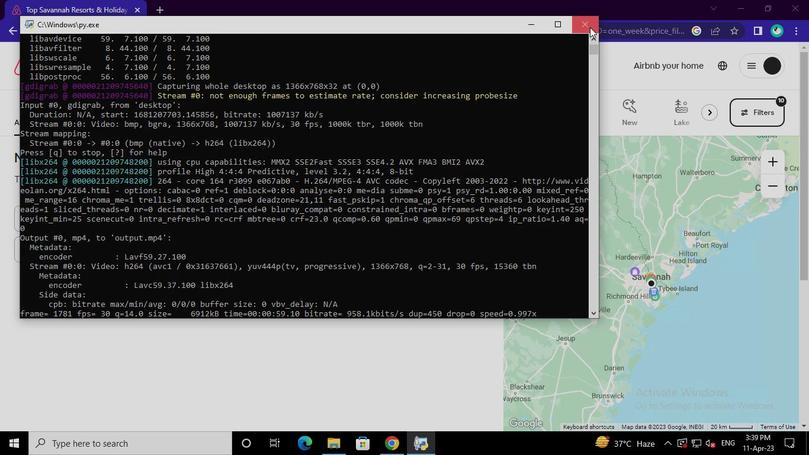 
Action: Mouse moved to (588, 29)
Screenshot: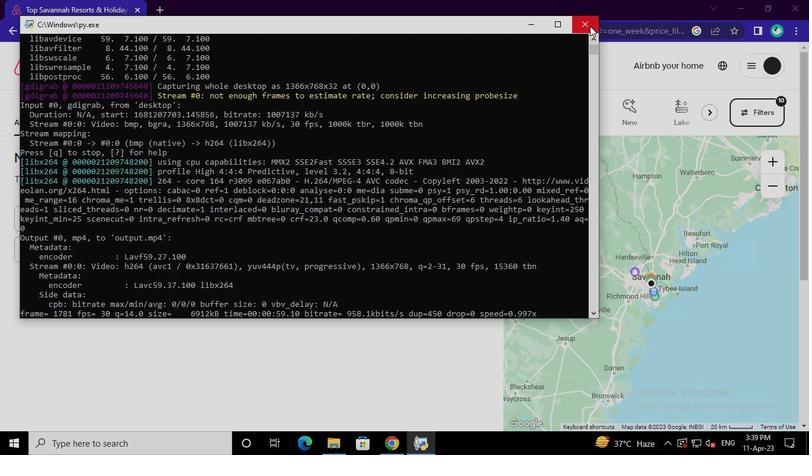 
